 Task: Add a signature Maggie Phillips containing With heartfelt thanks and warm wishes, Maggie Phillips to email address softage.6@softage.net and add a folder Memoranda
Action: Mouse moved to (100, 133)
Screenshot: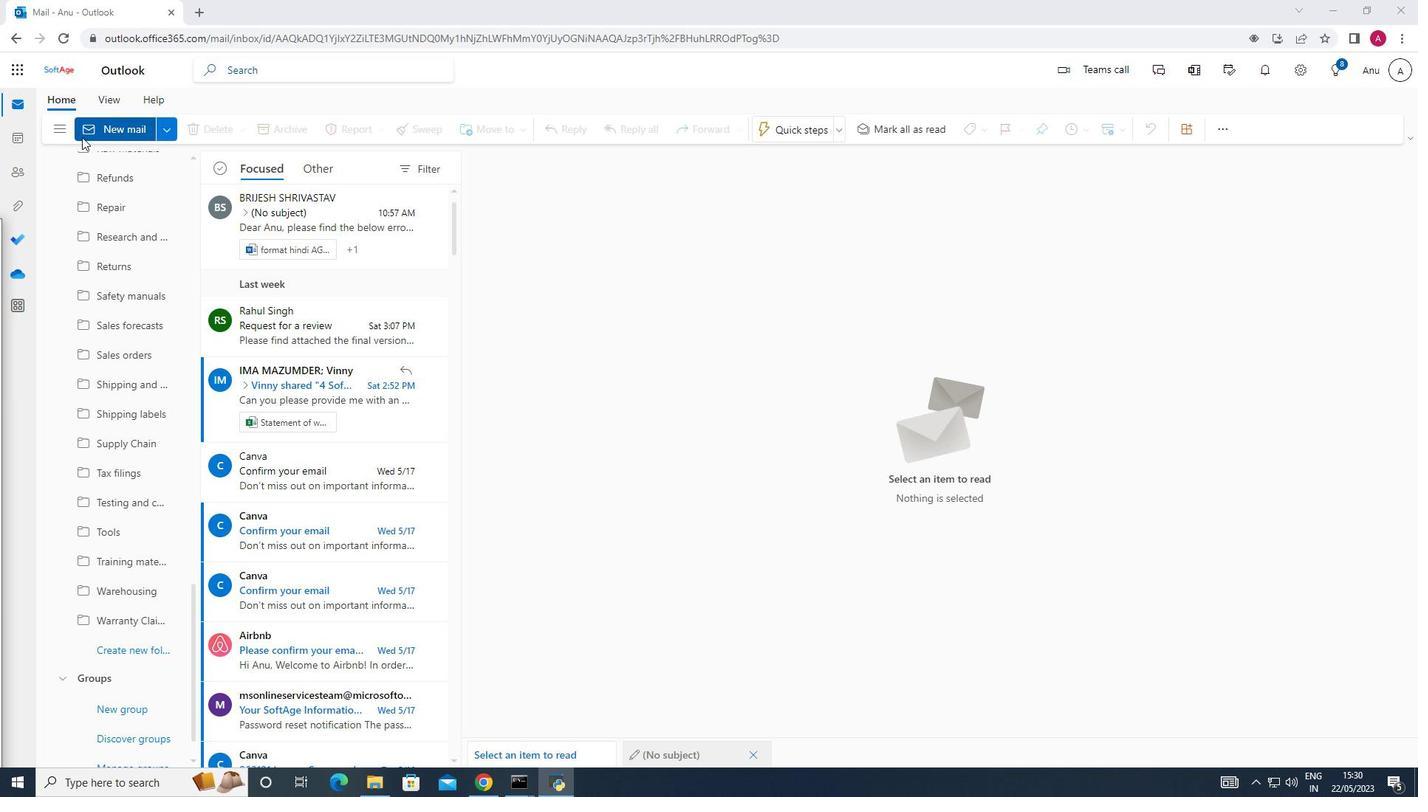 
Action: Mouse pressed left at (100, 133)
Screenshot: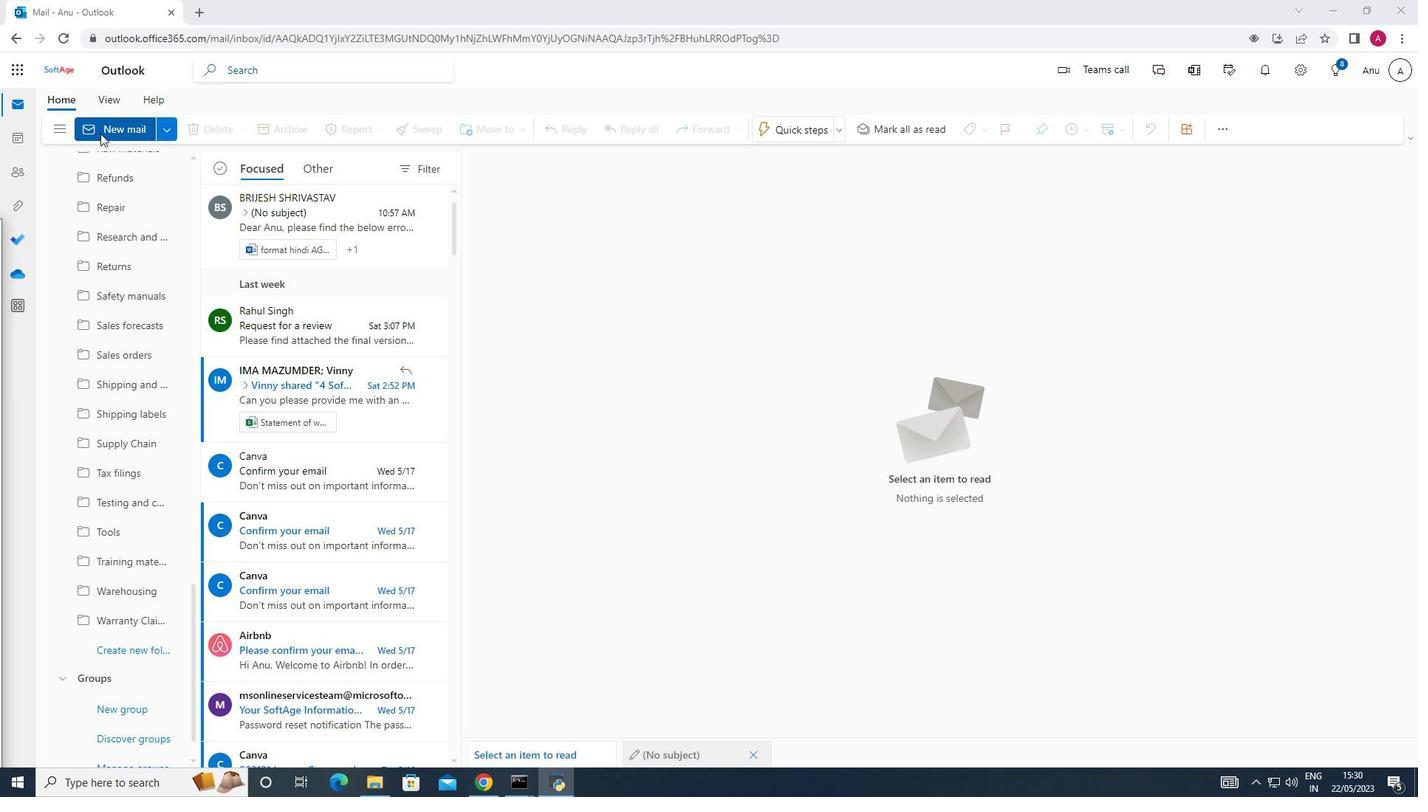 
Action: Mouse moved to (1013, 132)
Screenshot: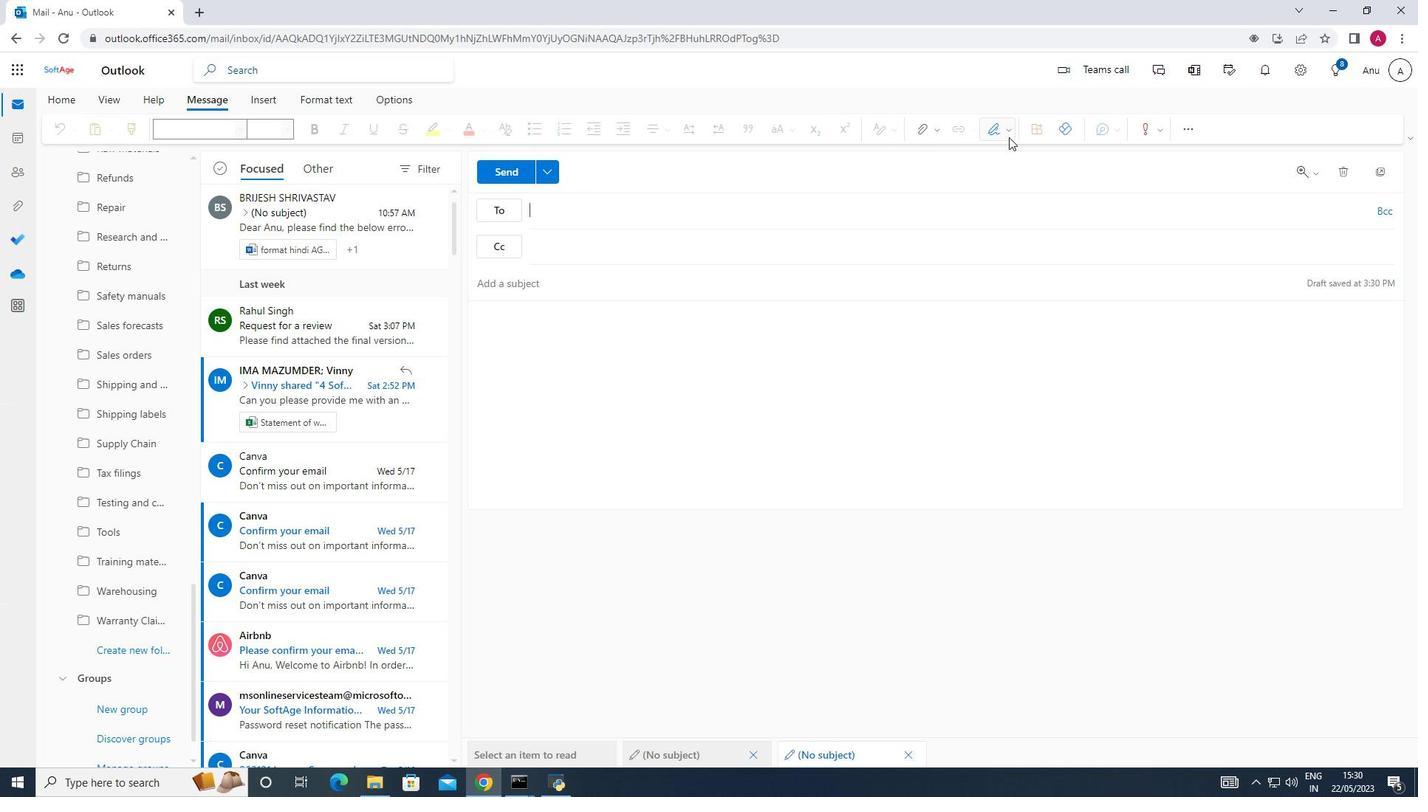 
Action: Mouse pressed left at (1013, 132)
Screenshot: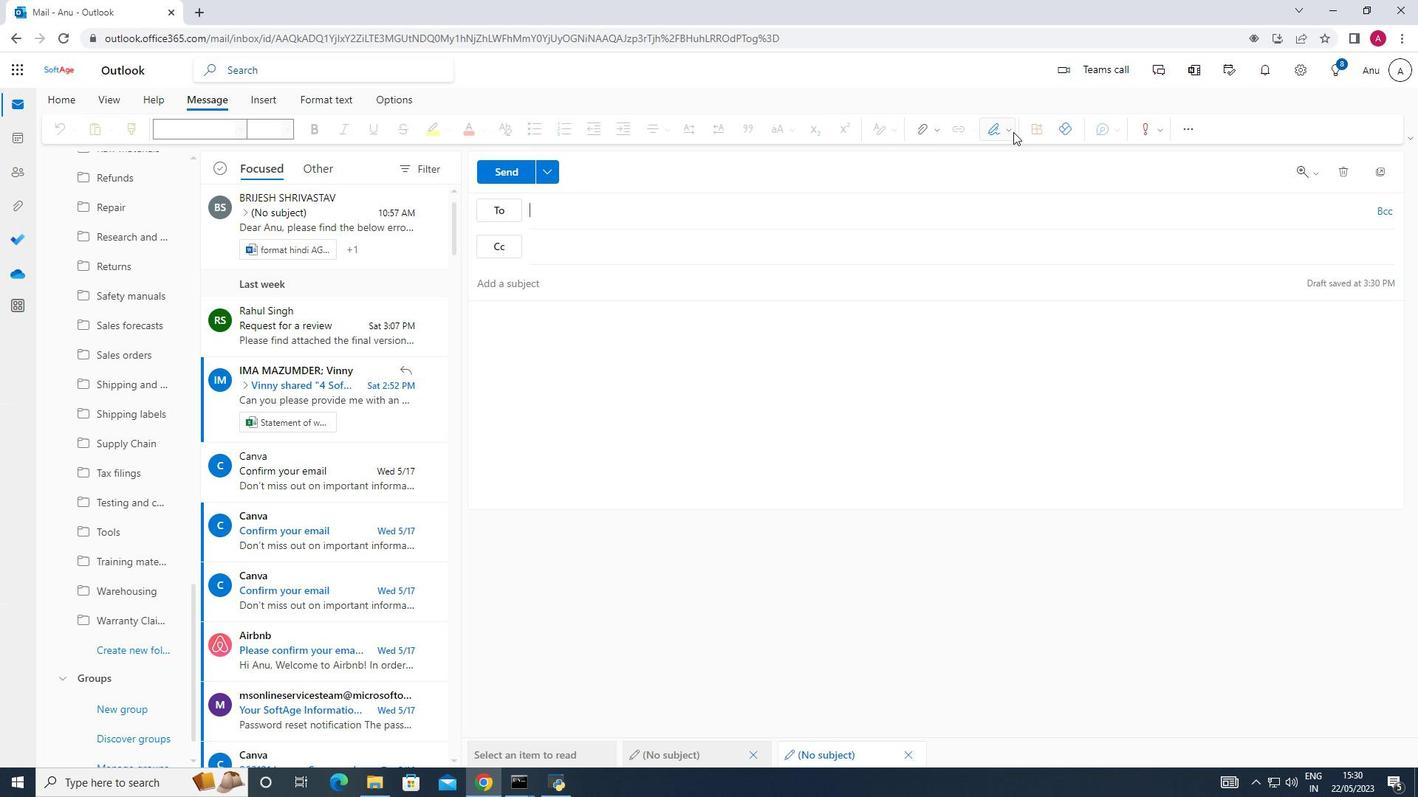
Action: Mouse moved to (994, 187)
Screenshot: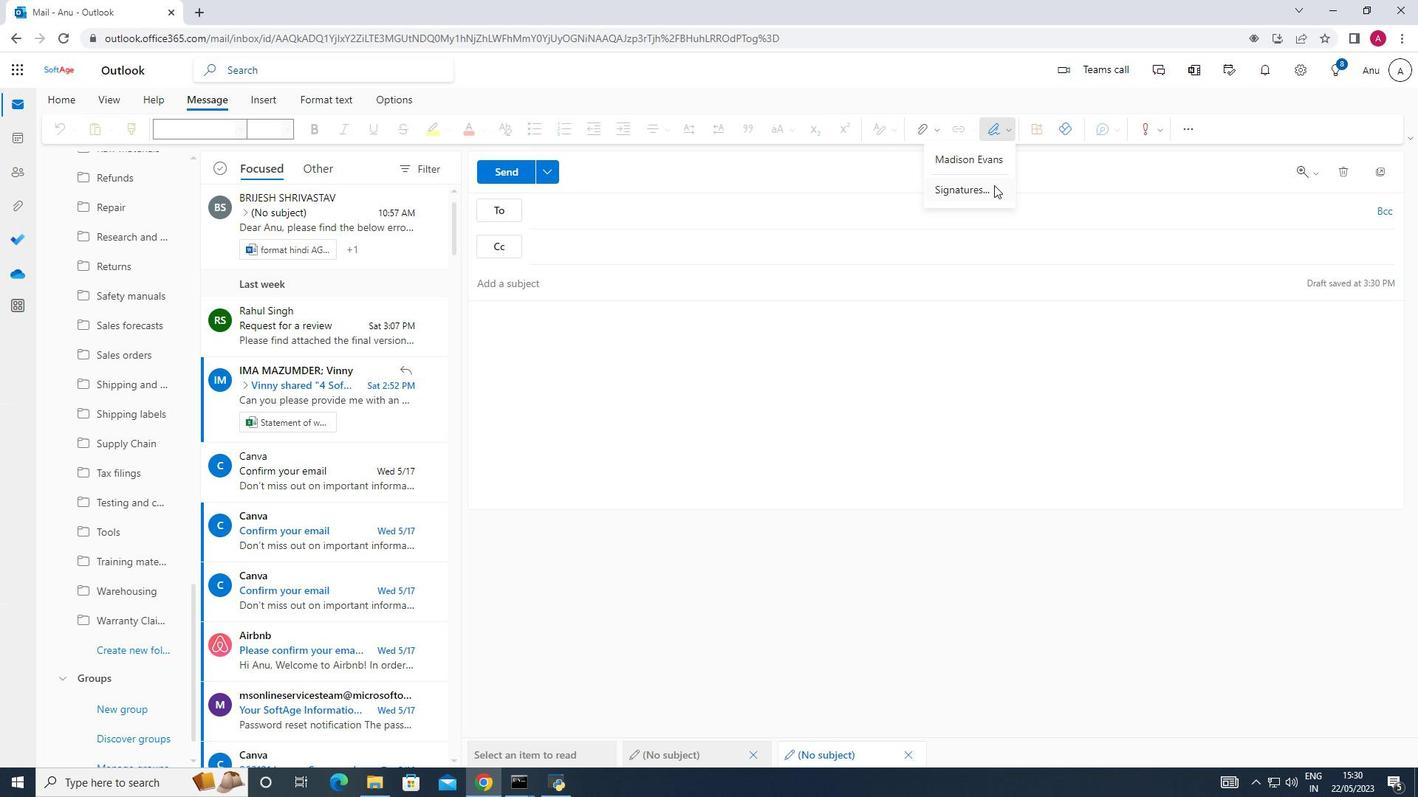 
Action: Mouse pressed left at (994, 187)
Screenshot: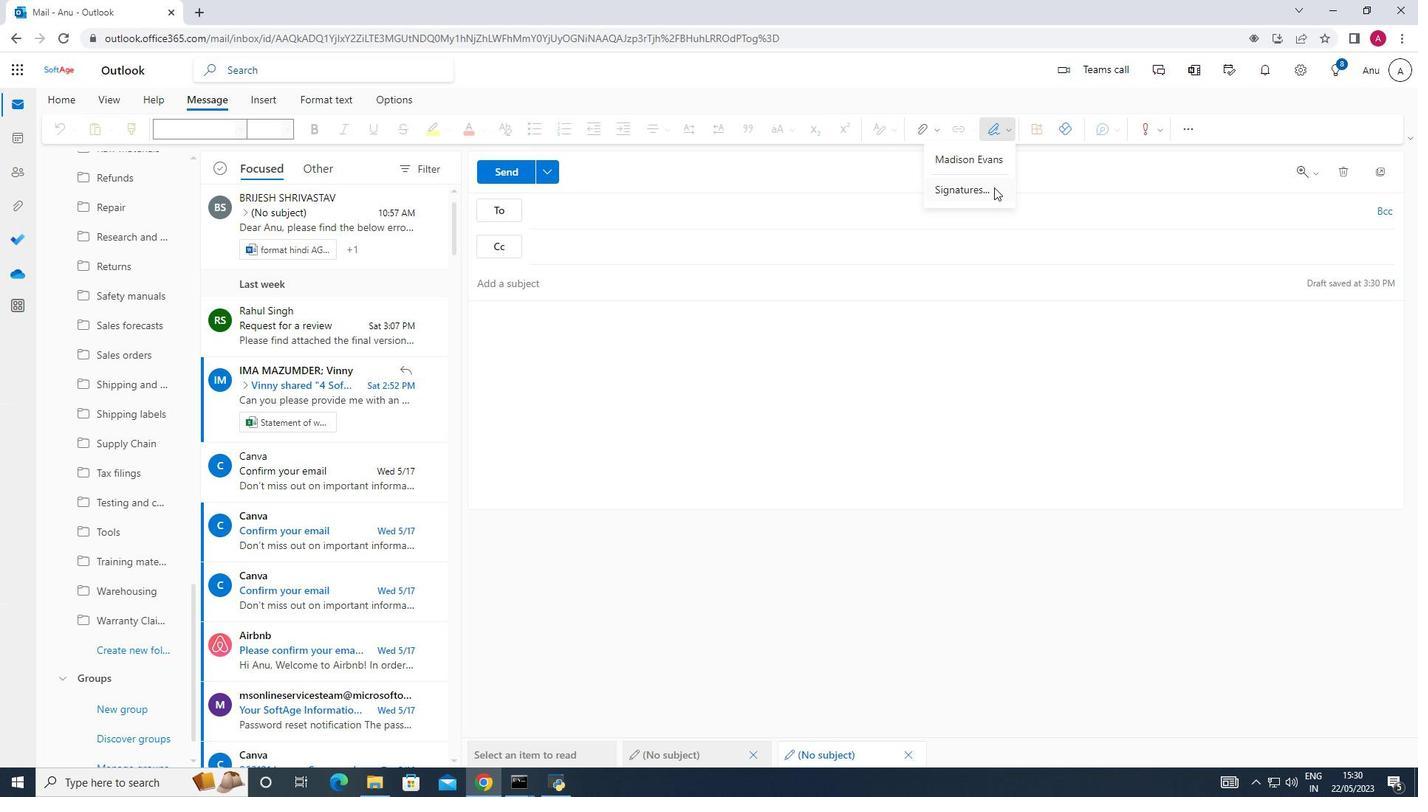 
Action: Mouse moved to (990, 245)
Screenshot: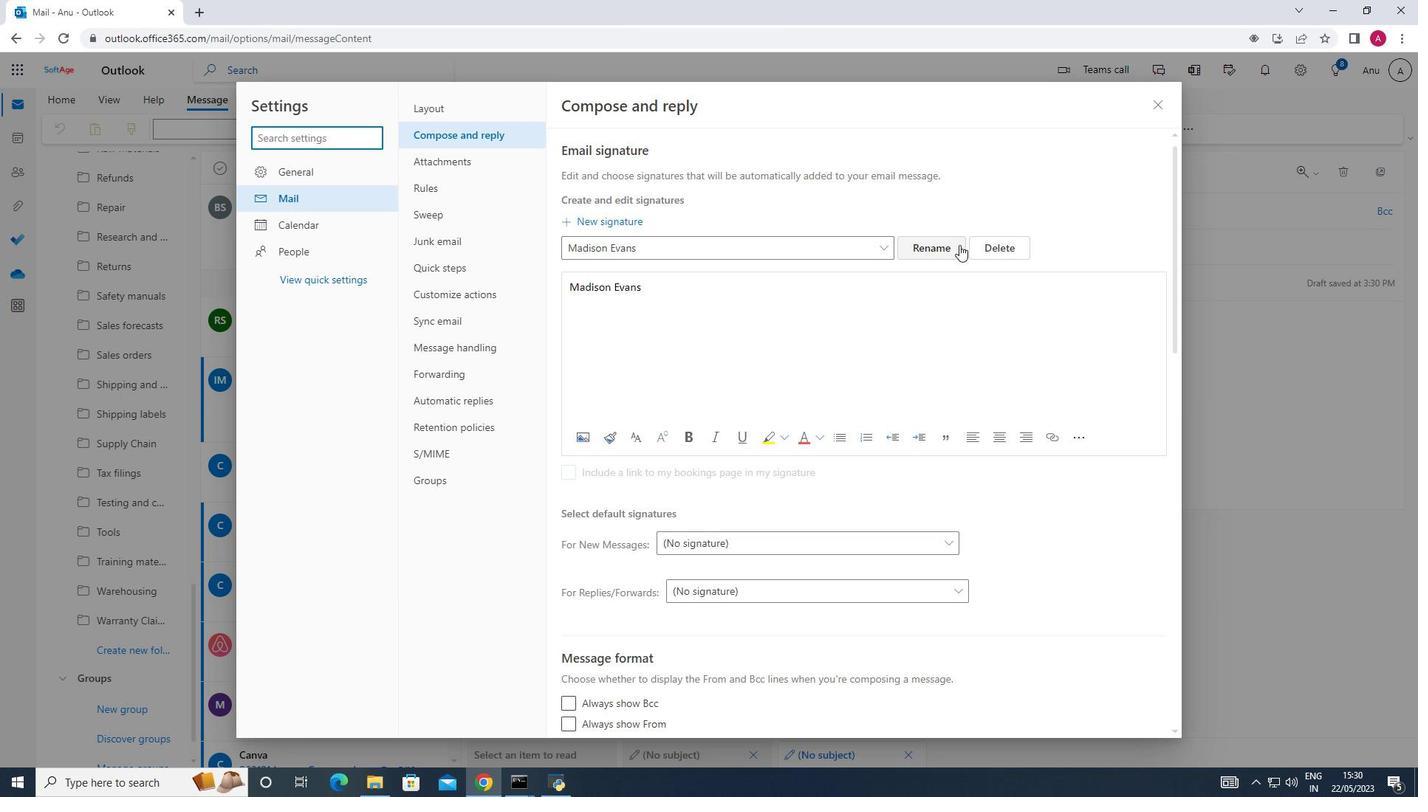 
Action: Mouse pressed left at (990, 245)
Screenshot: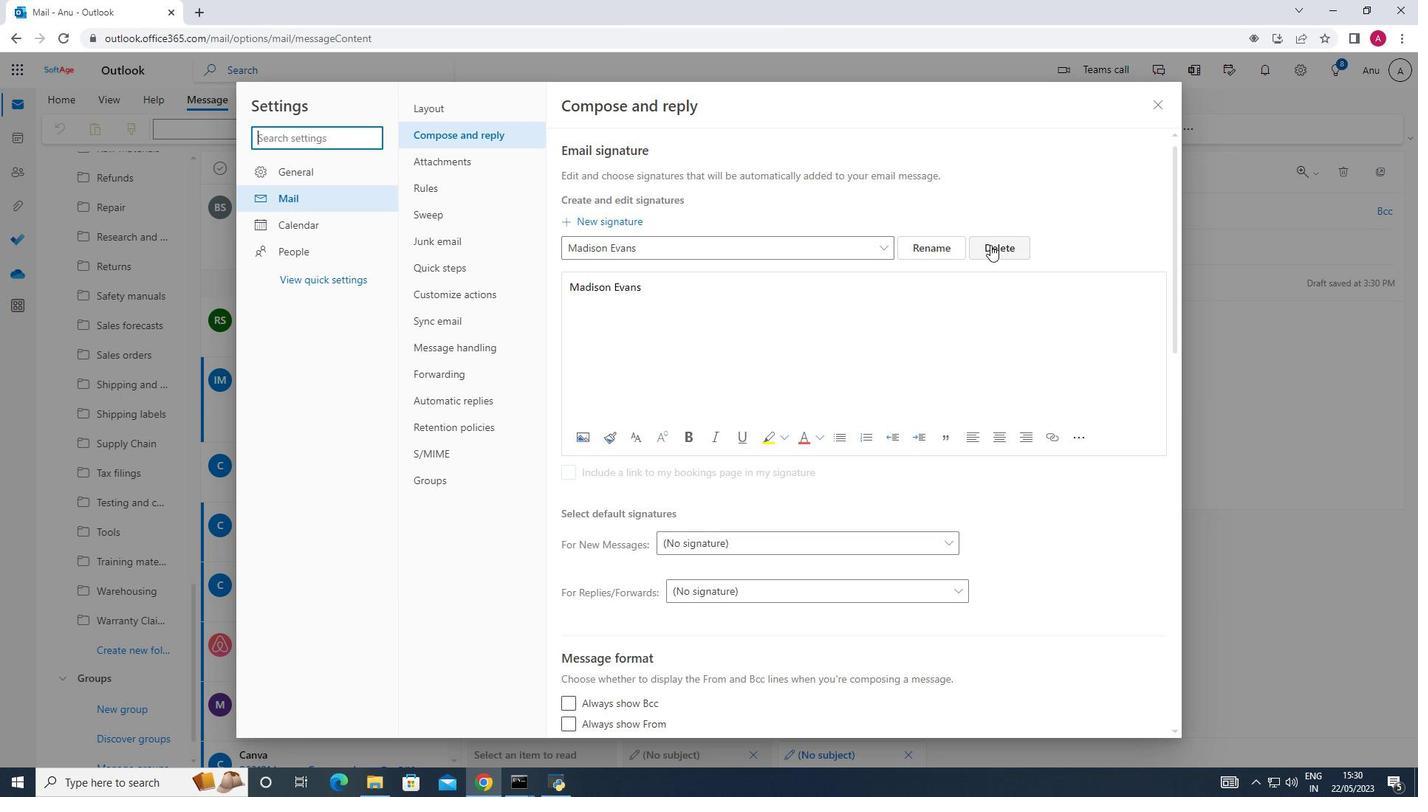 
Action: Mouse moved to (642, 251)
Screenshot: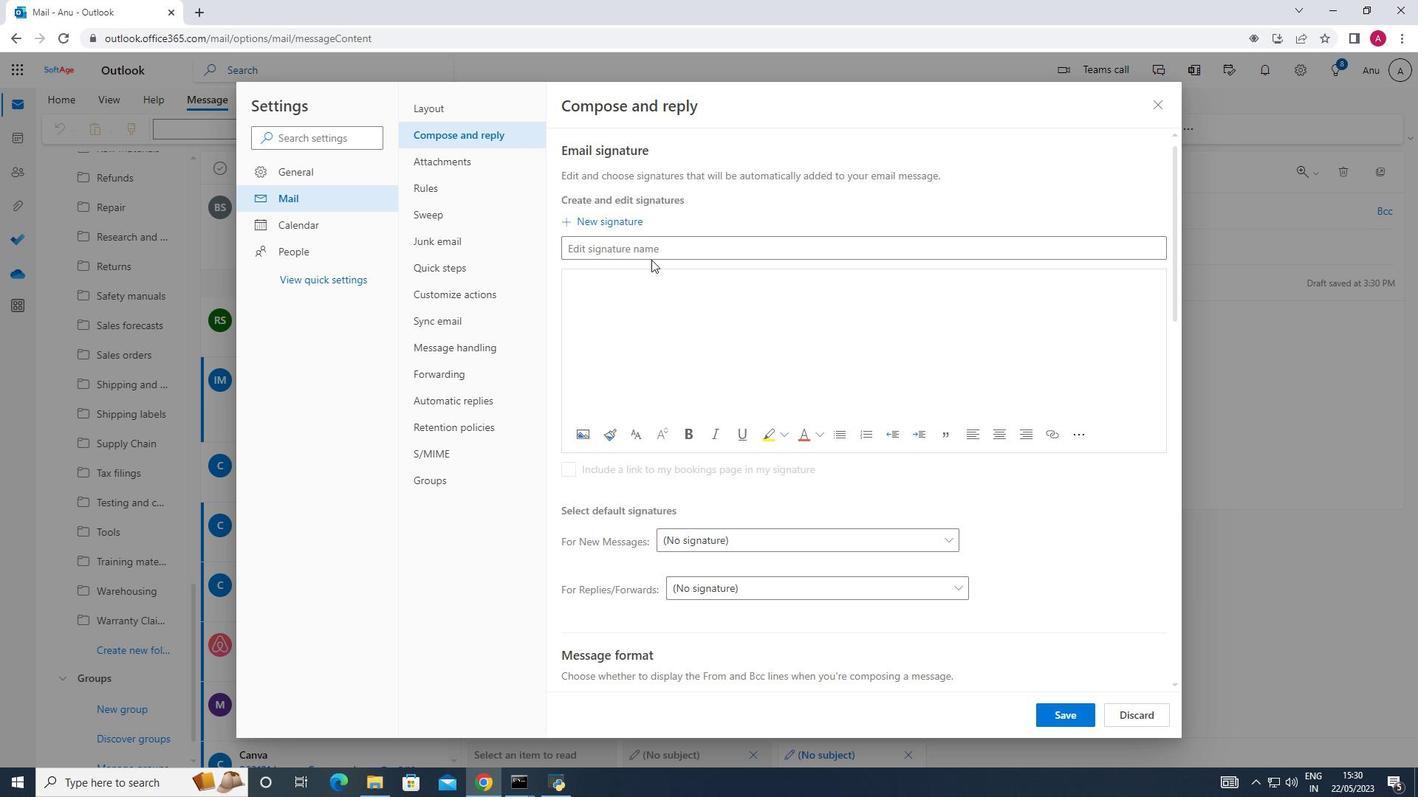 
Action: Mouse pressed left at (642, 251)
Screenshot: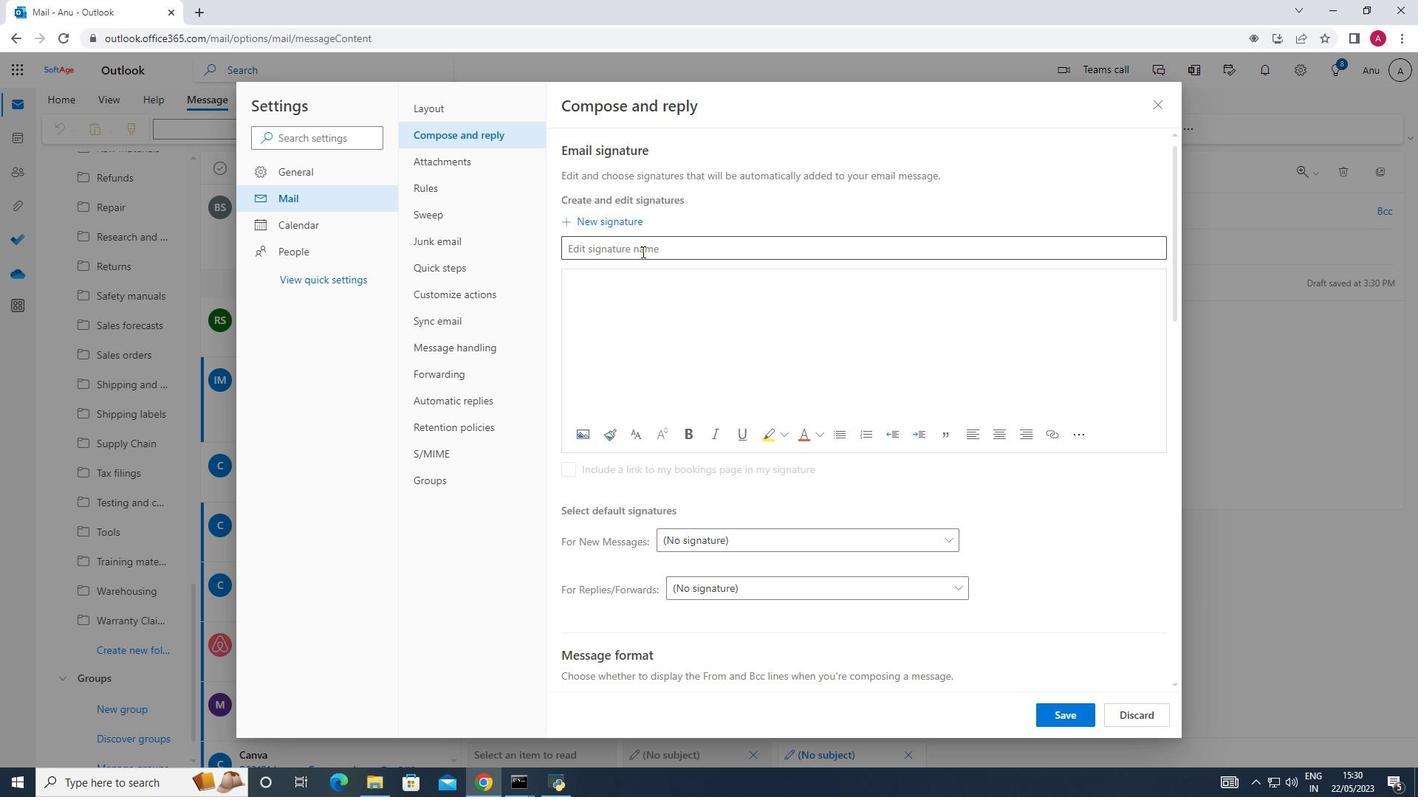 
Action: Key pressed <Key.shift_r><Key.shift_r><Key.shift_r><Key.shift_r><Key.shift_r>Maggie<Key.space><Key.shift_r>Philips
Screenshot: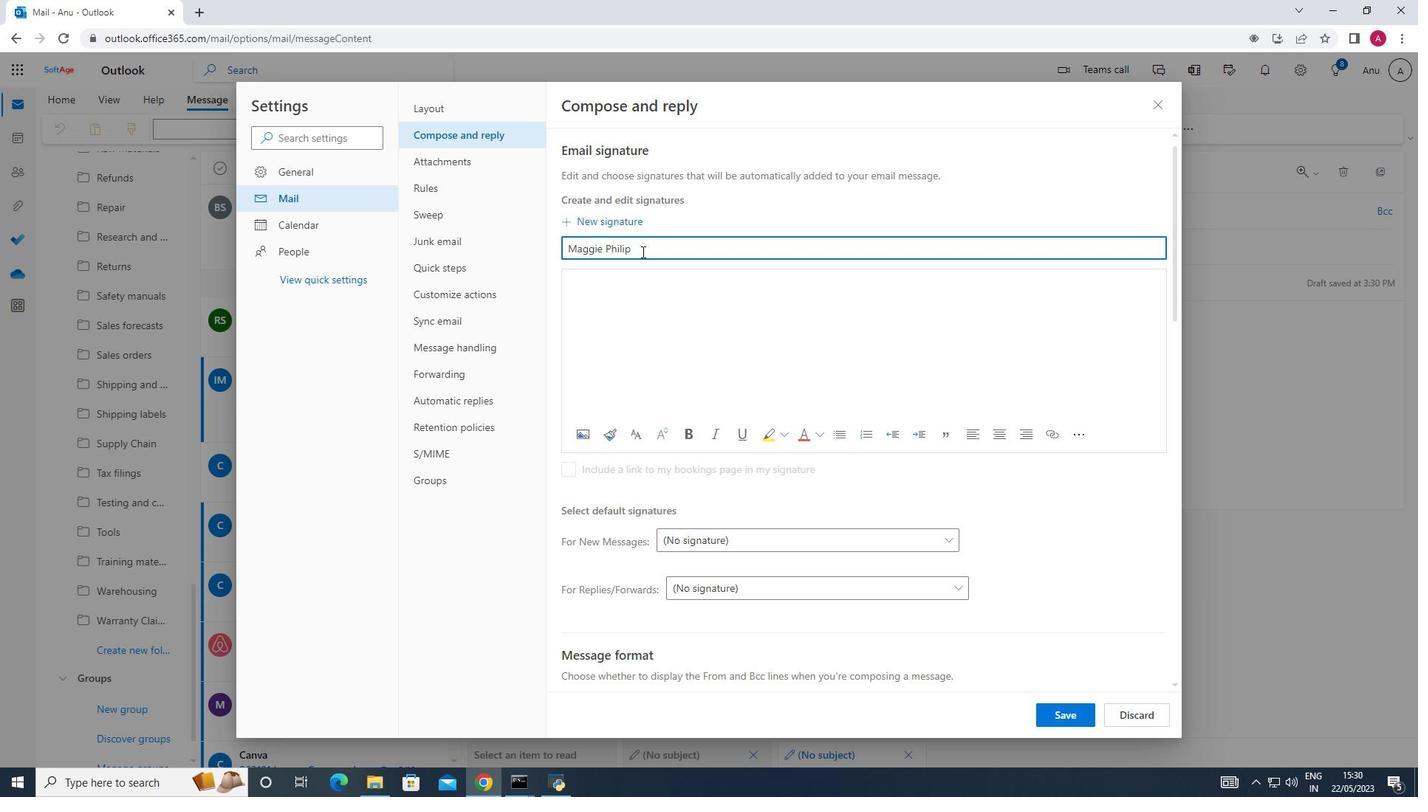 
Action: Mouse moved to (582, 294)
Screenshot: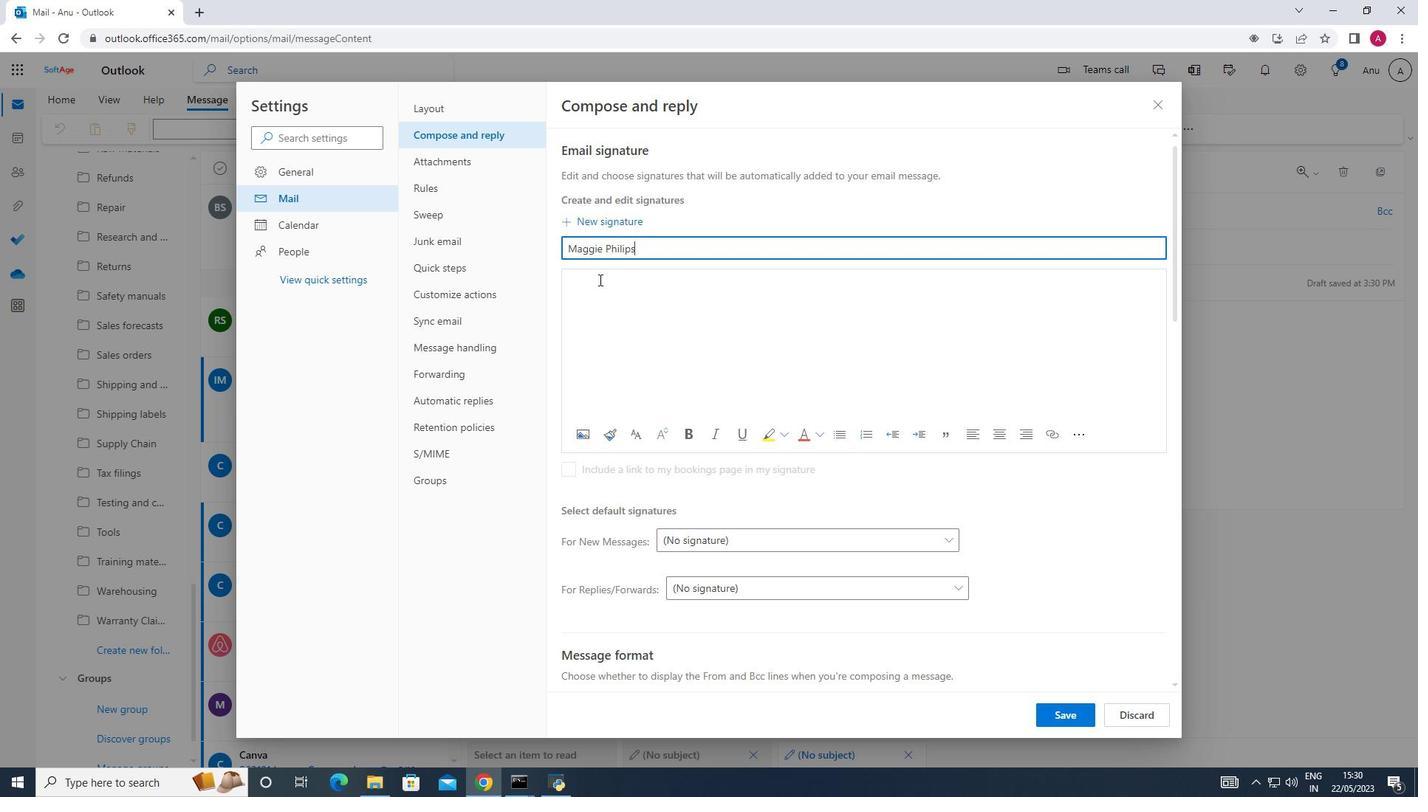 
Action: Mouse pressed left at (582, 294)
Screenshot: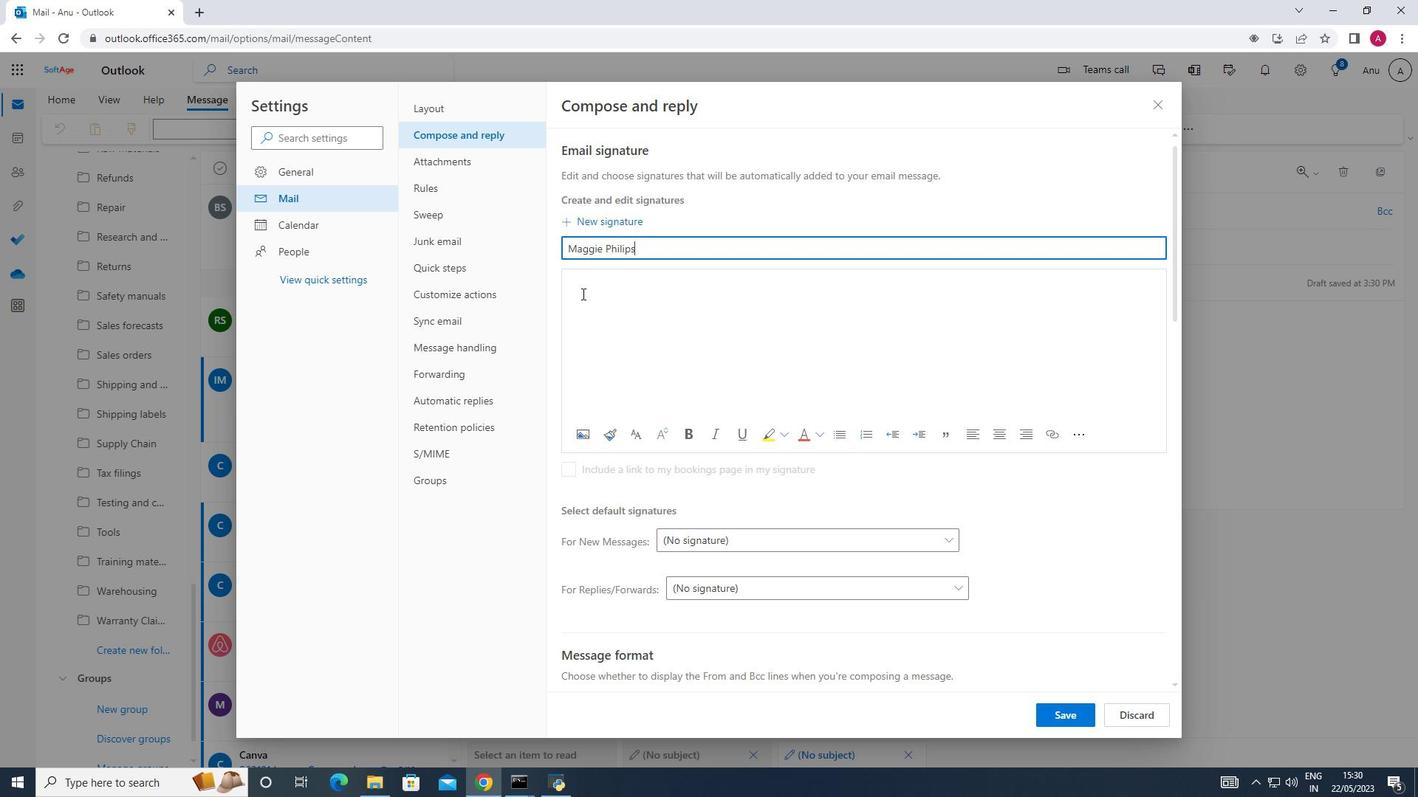 
Action: Key pressed <Key.shift_r>Maggie<Key.space><Key.shift_r>Philips
Screenshot: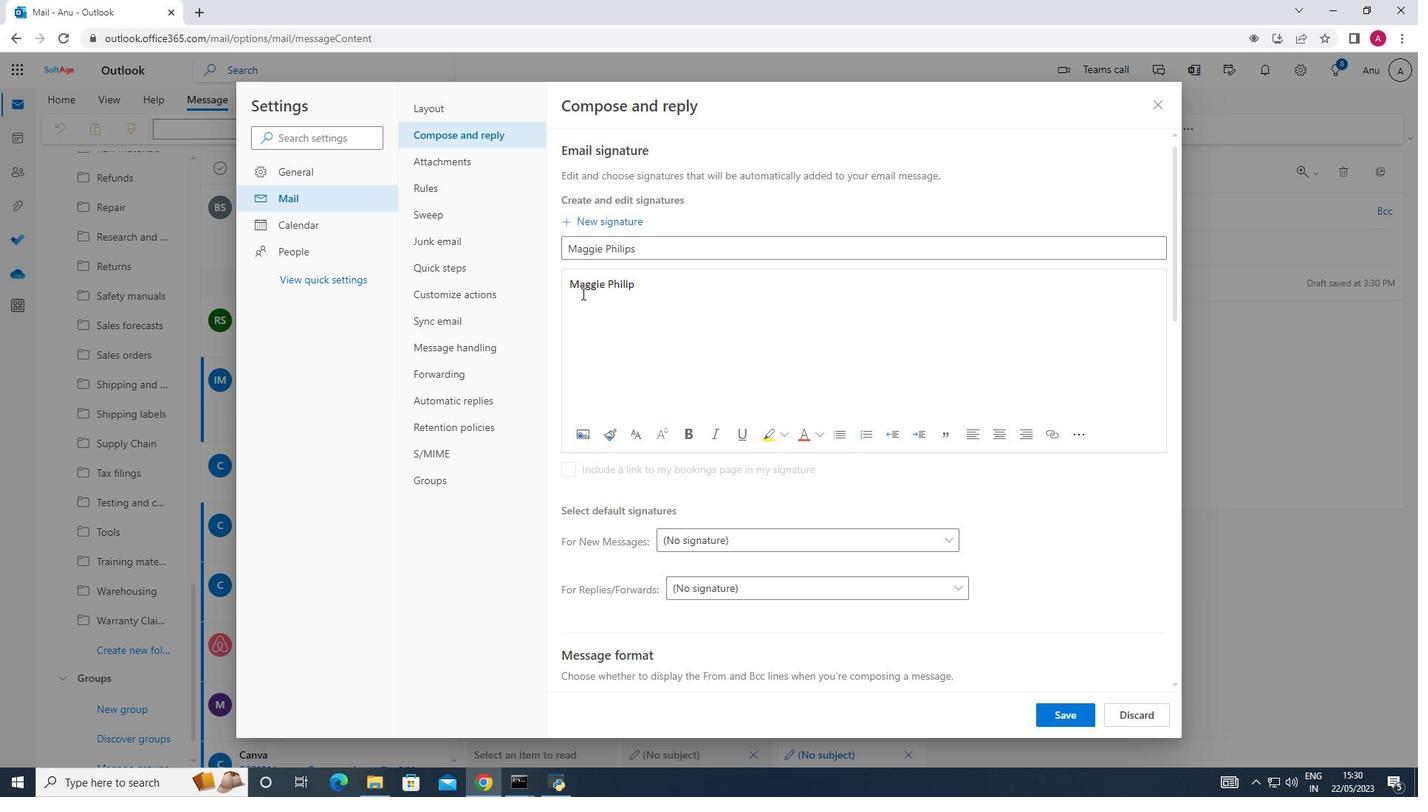 
Action: Mouse moved to (1059, 723)
Screenshot: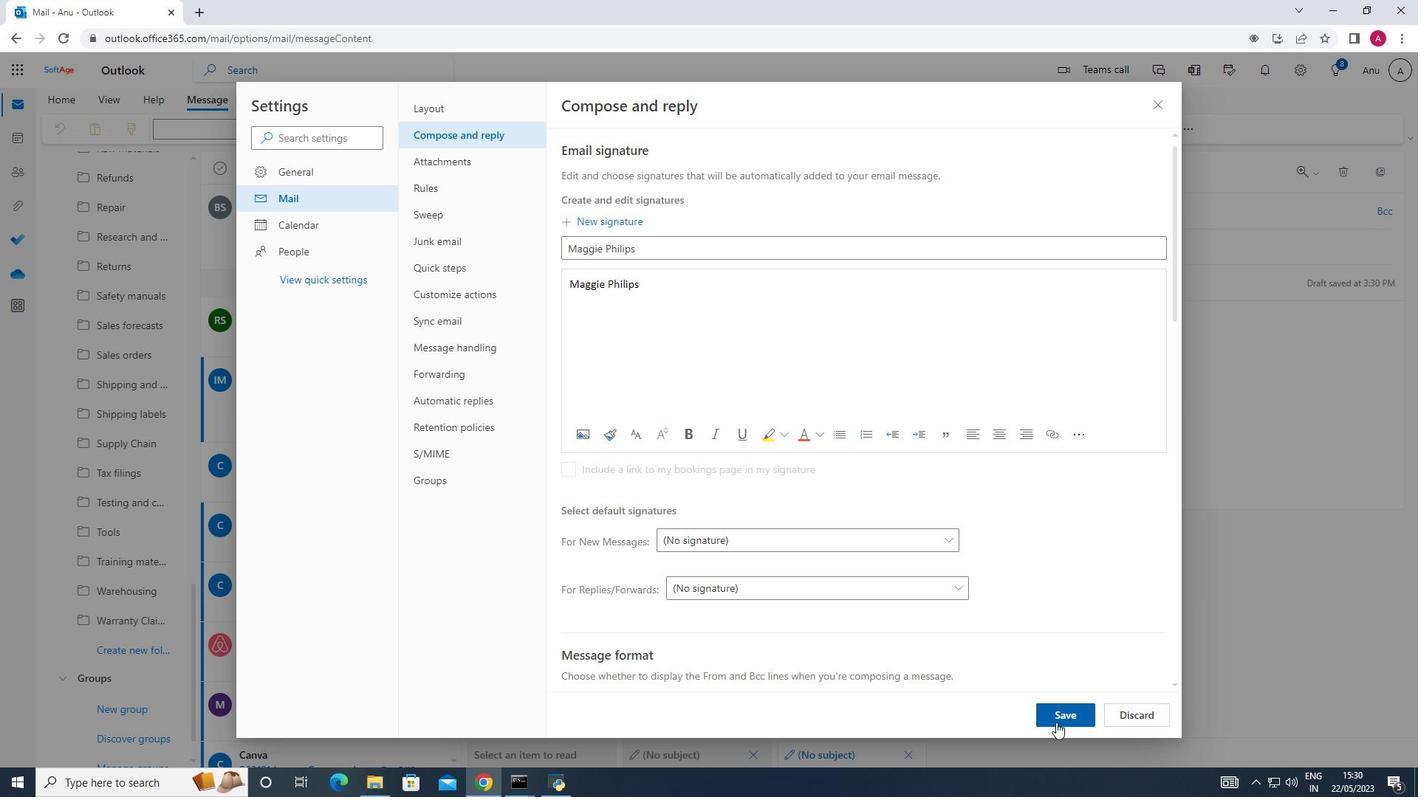 
Action: Mouse pressed left at (1059, 723)
Screenshot: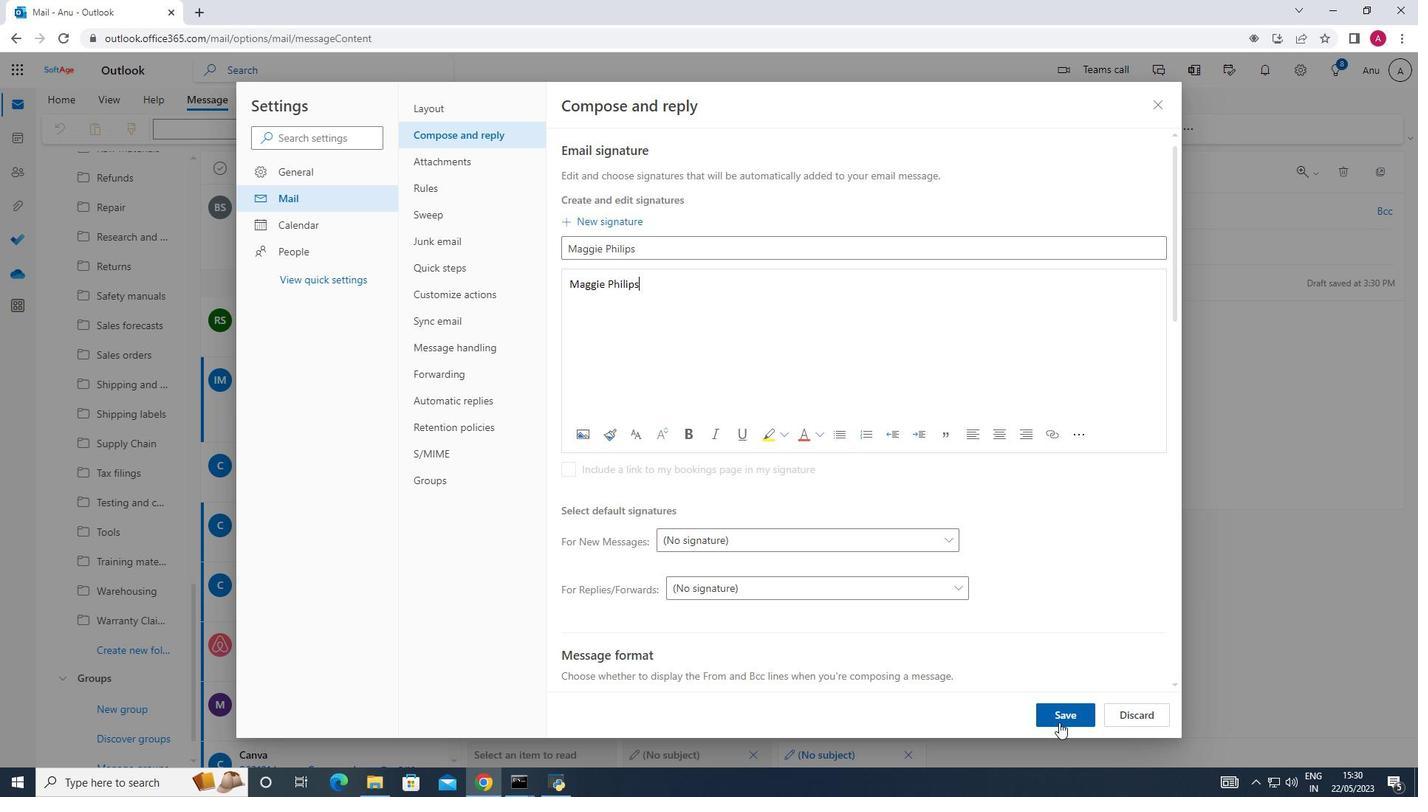 
Action: Mouse moved to (1153, 105)
Screenshot: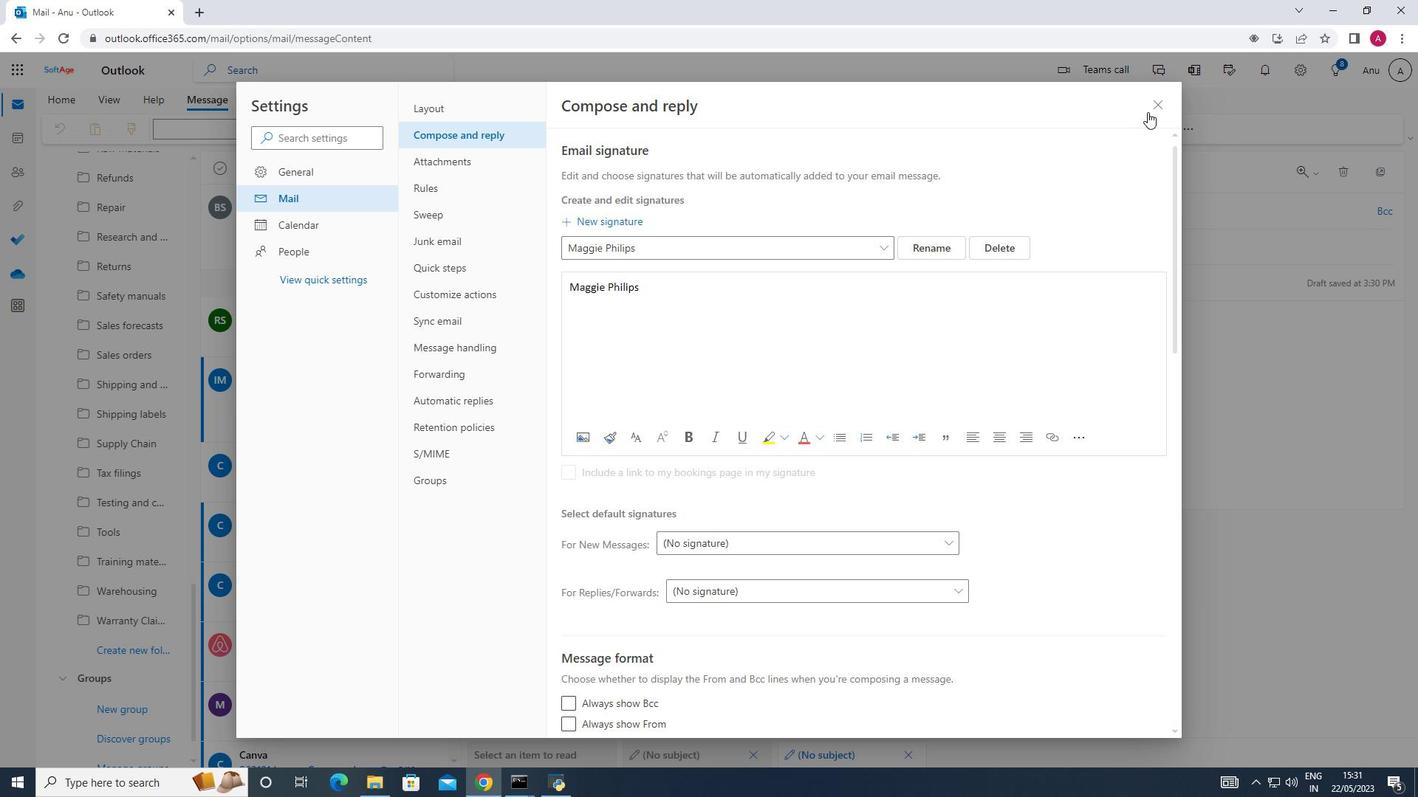 
Action: Mouse pressed left at (1153, 105)
Screenshot: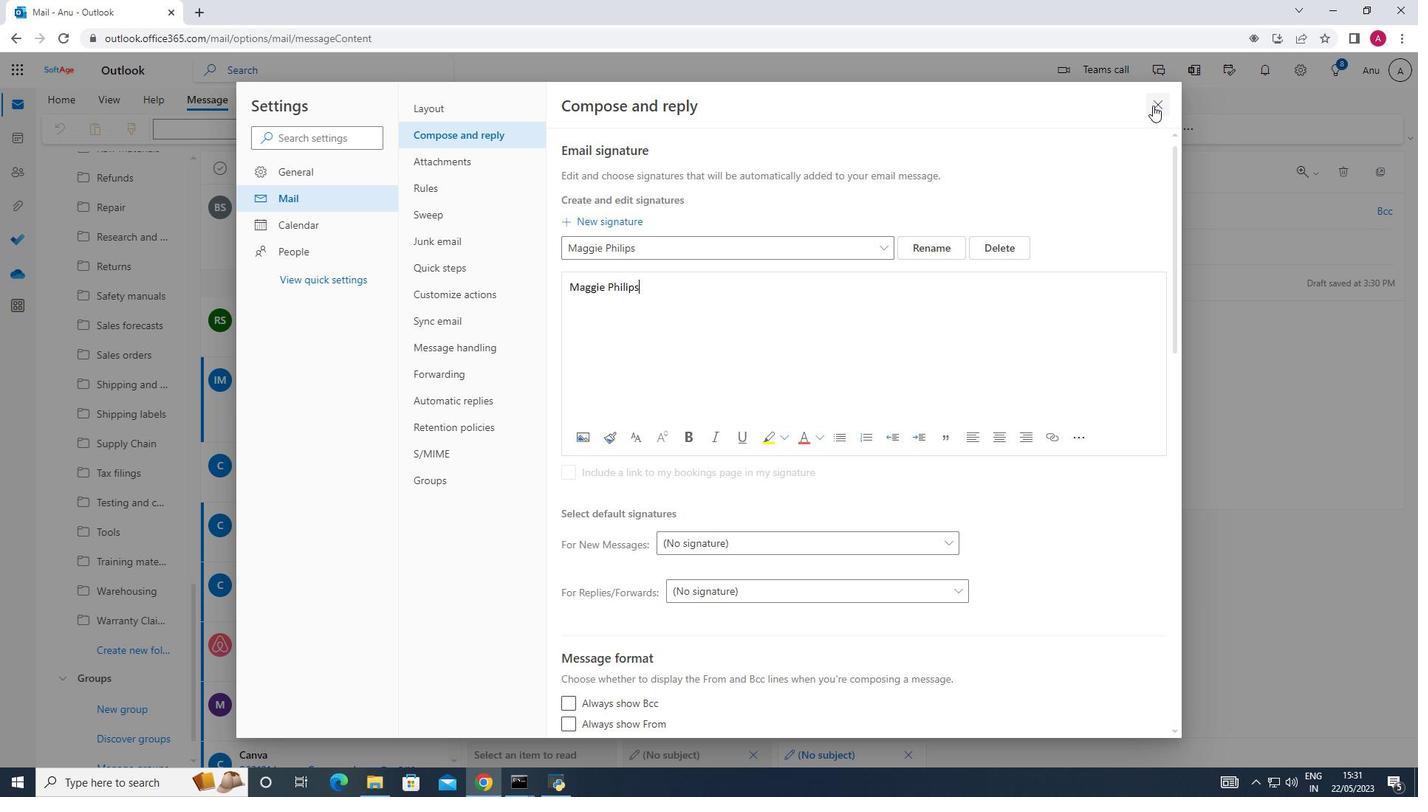
Action: Mouse moved to (998, 130)
Screenshot: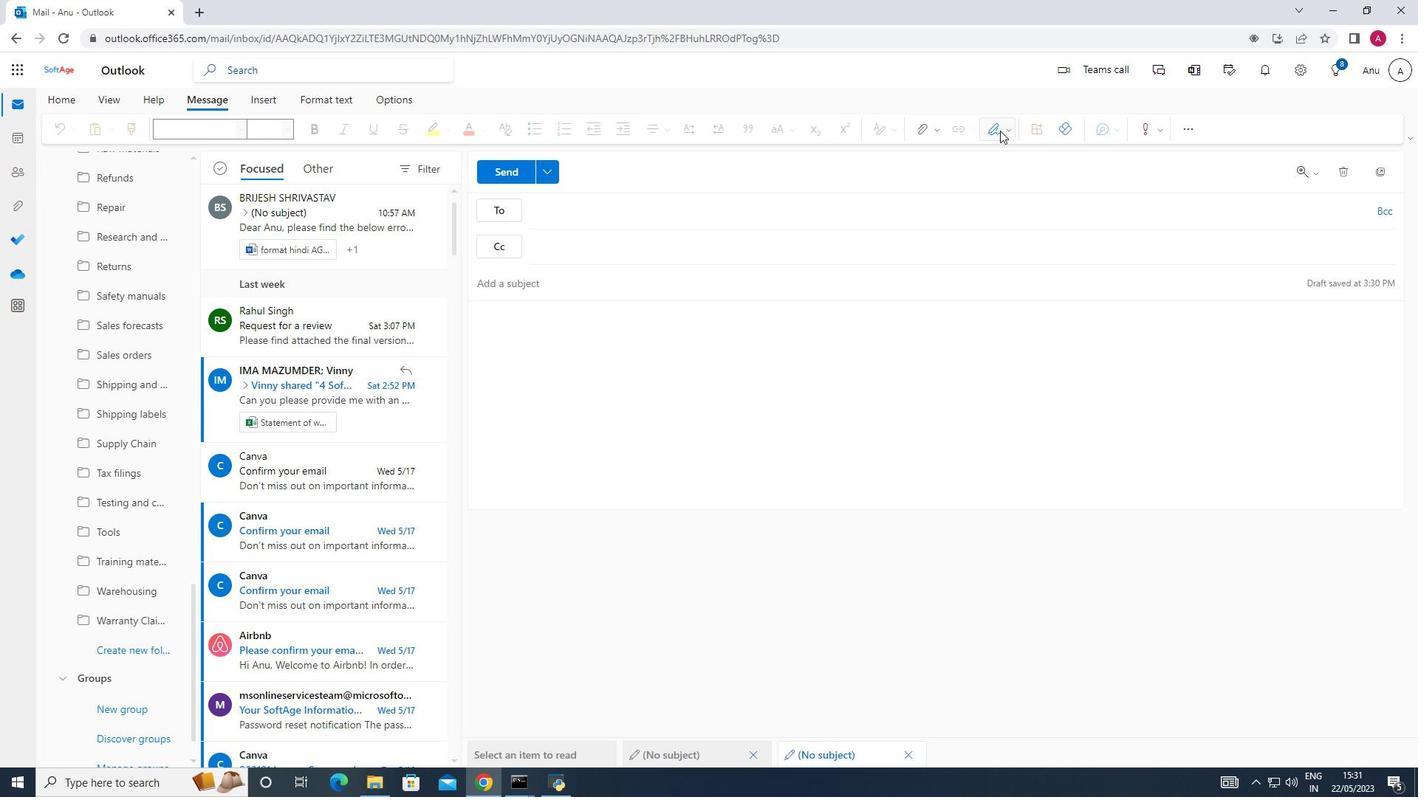 
Action: Mouse pressed left at (998, 130)
Screenshot: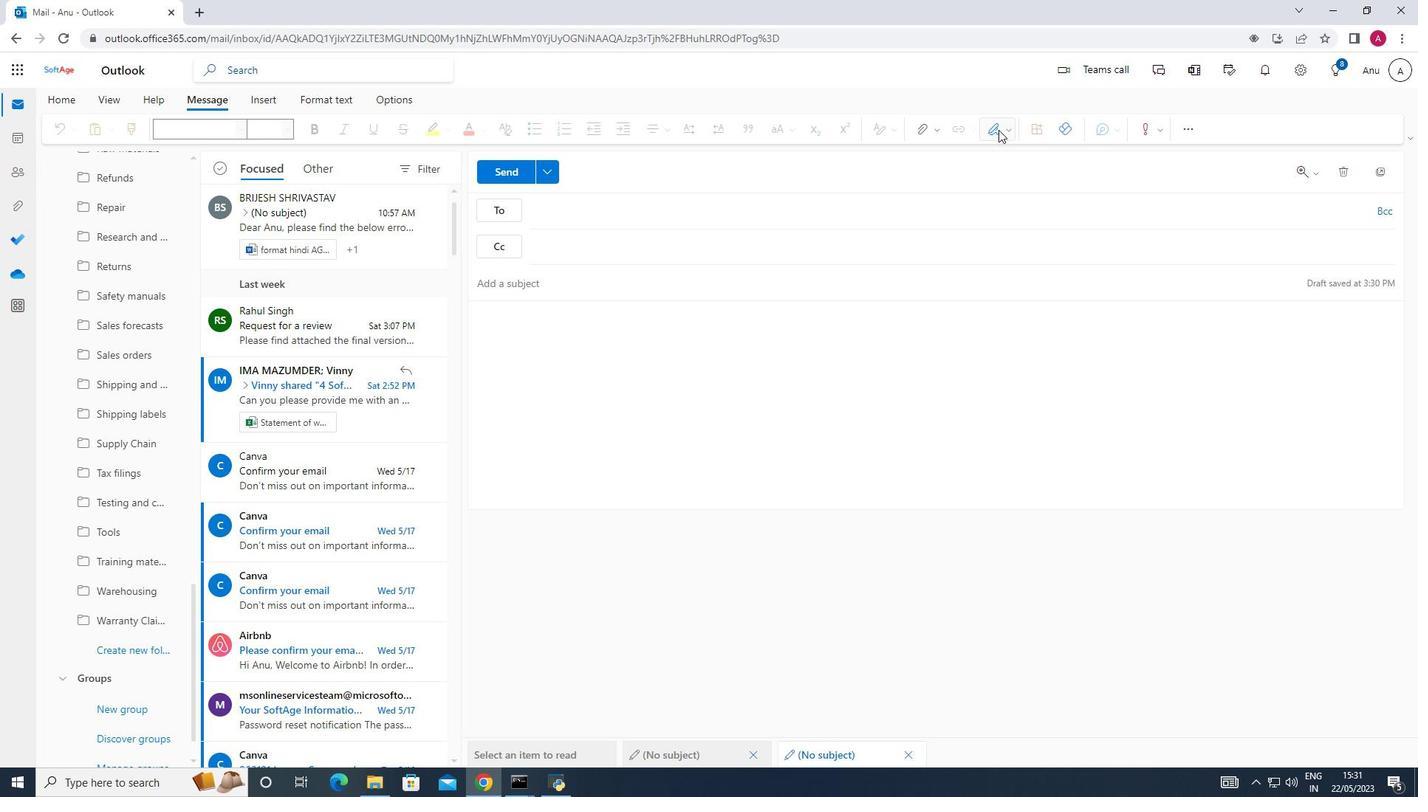 
Action: Mouse moved to (987, 159)
Screenshot: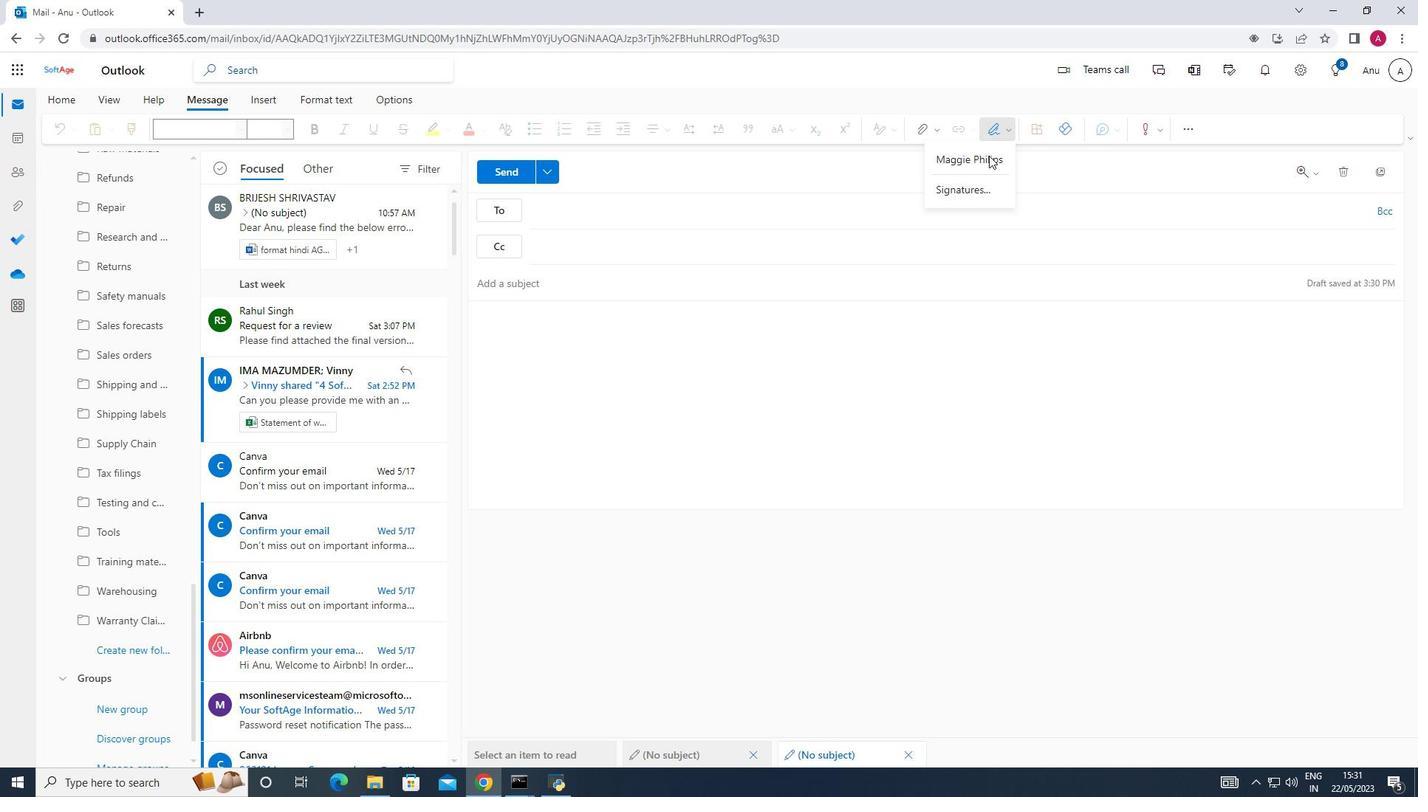 
Action: Mouse pressed left at (987, 159)
Screenshot: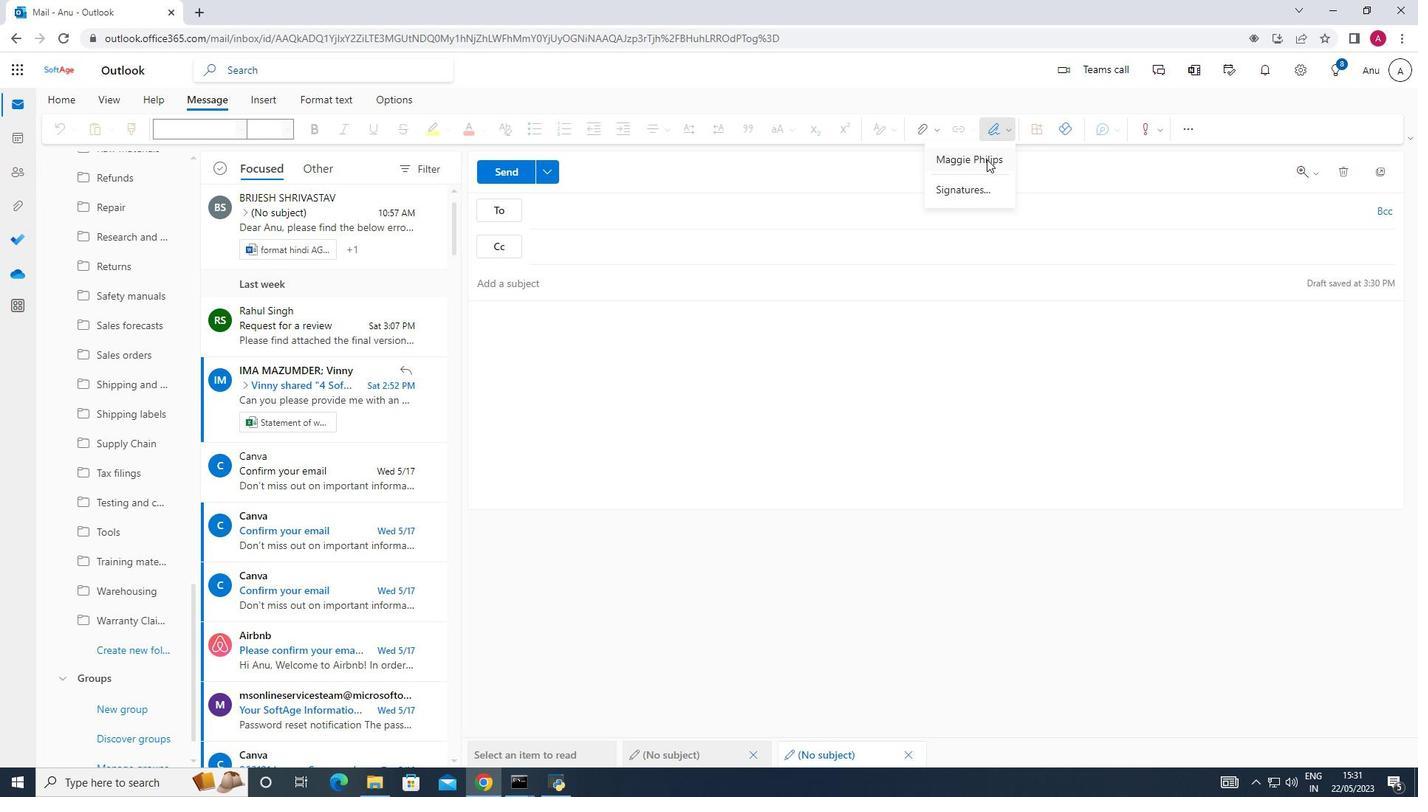 
Action: Mouse moved to (809, 268)
Screenshot: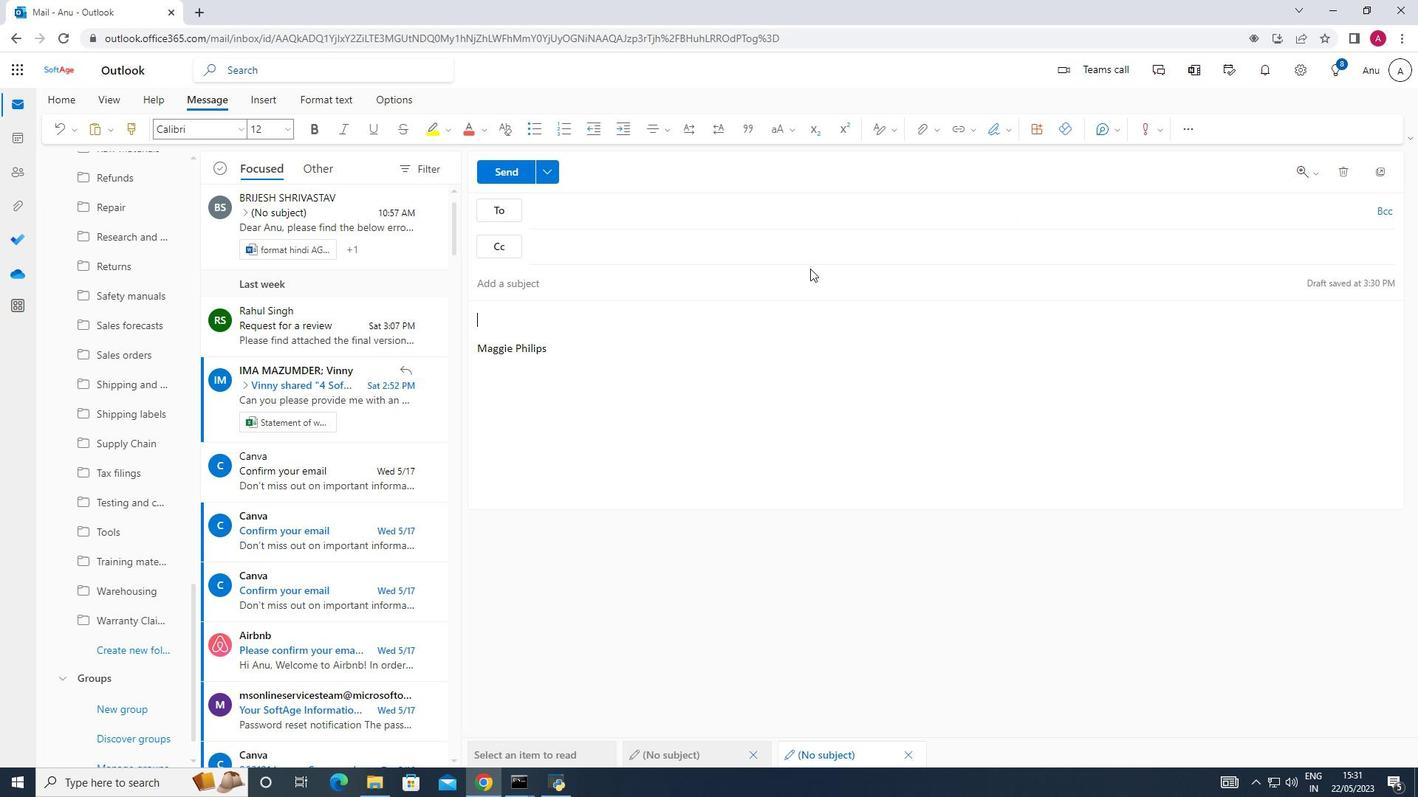 
Action: Key pressed <Key.shift>Heat<Key.backspace>rtfelt<Key.space>thanks<Key.space>and<Key.space>warm<Key.space>wishes.
Screenshot: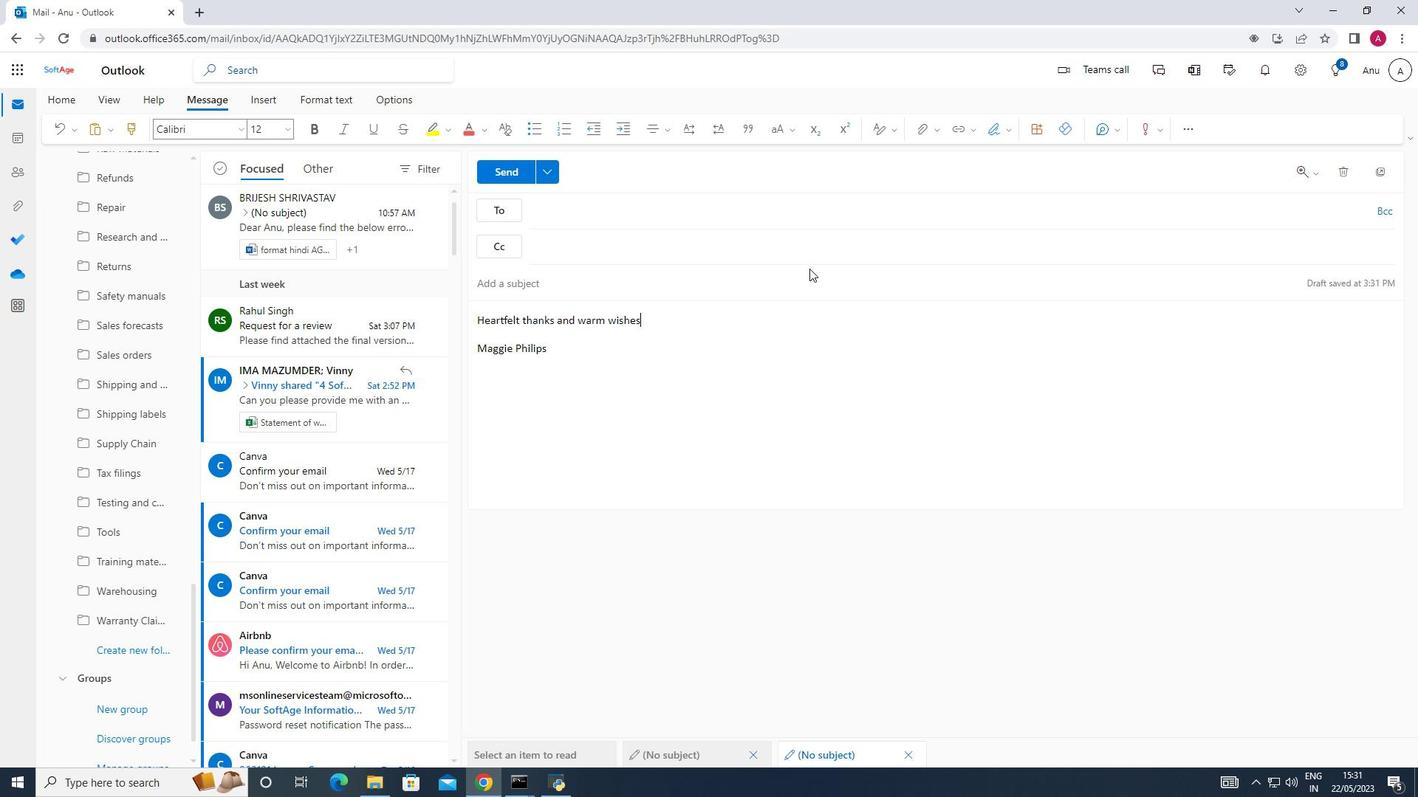 
Action: Mouse moved to (535, 208)
Screenshot: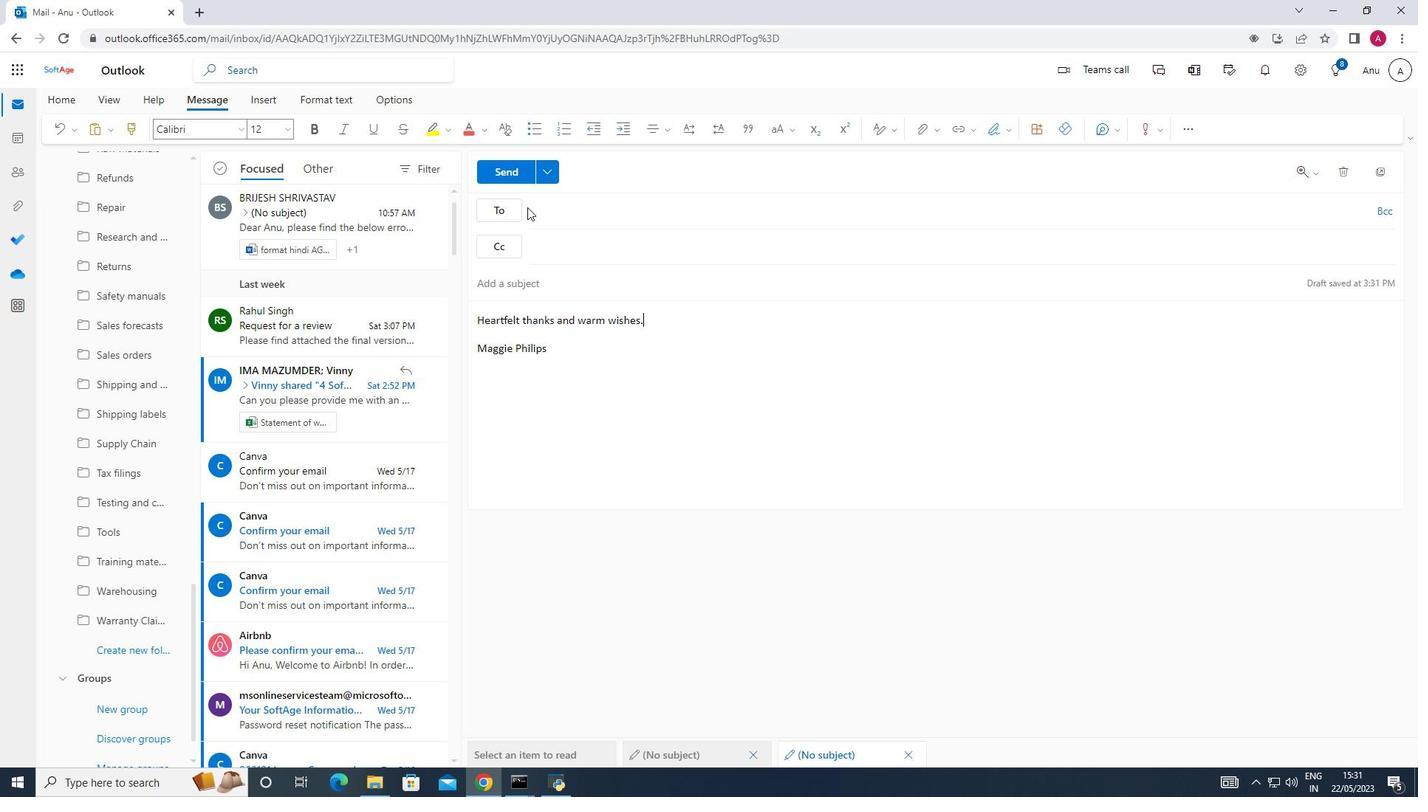 
Action: Mouse pressed left at (535, 208)
Screenshot: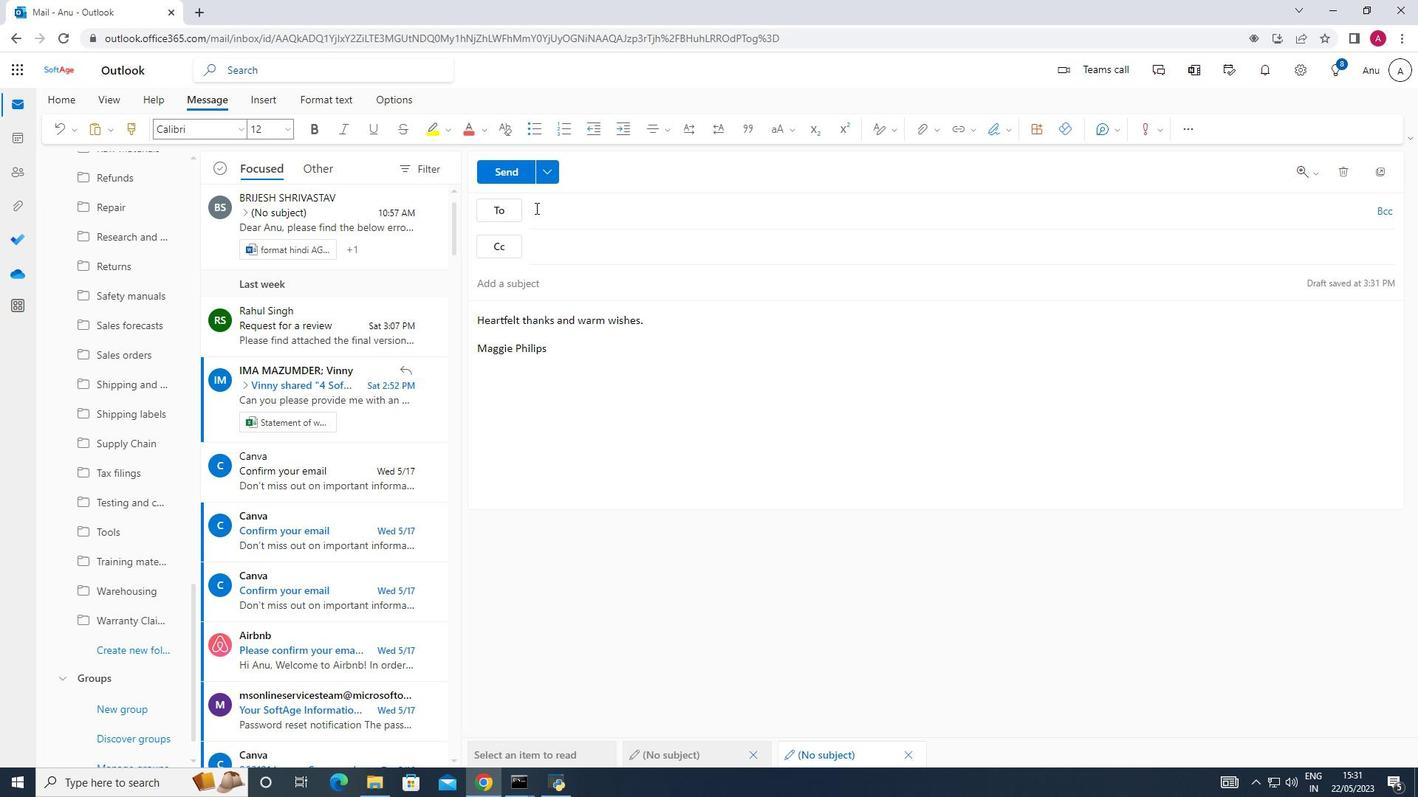 
Action: Key pressed softage.6<Key.shift>@softage.net
Screenshot: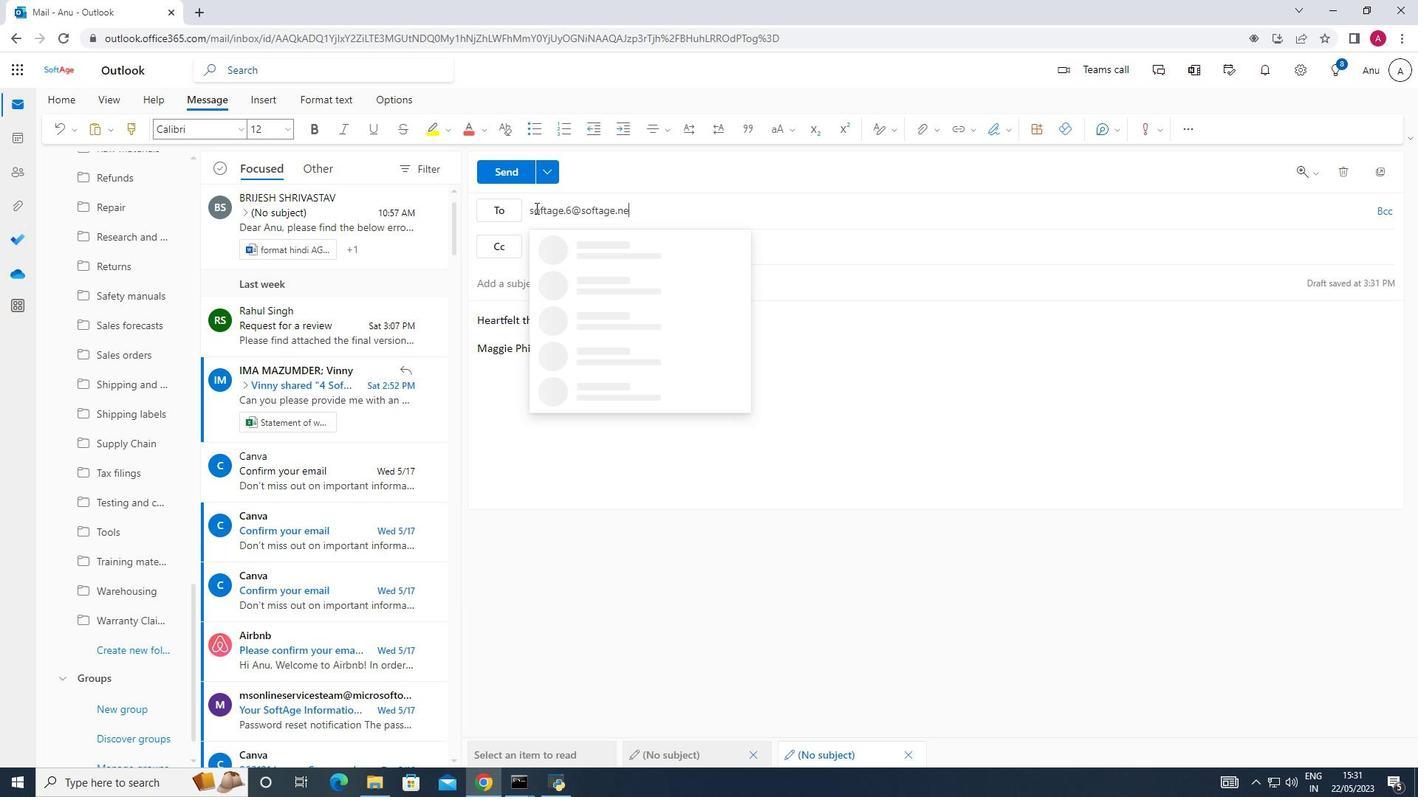 
Action: Mouse moved to (619, 240)
Screenshot: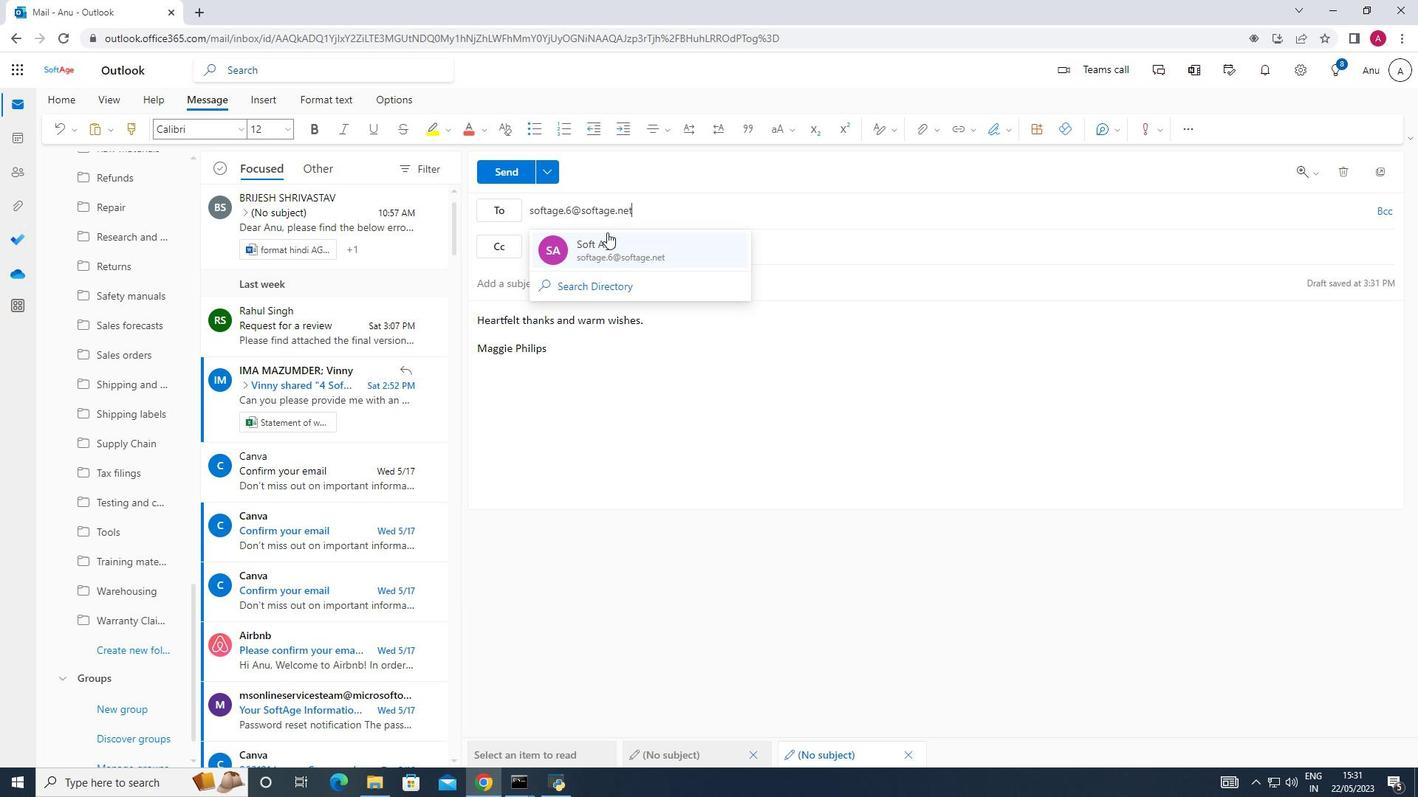 
Action: Mouse pressed left at (619, 240)
Screenshot: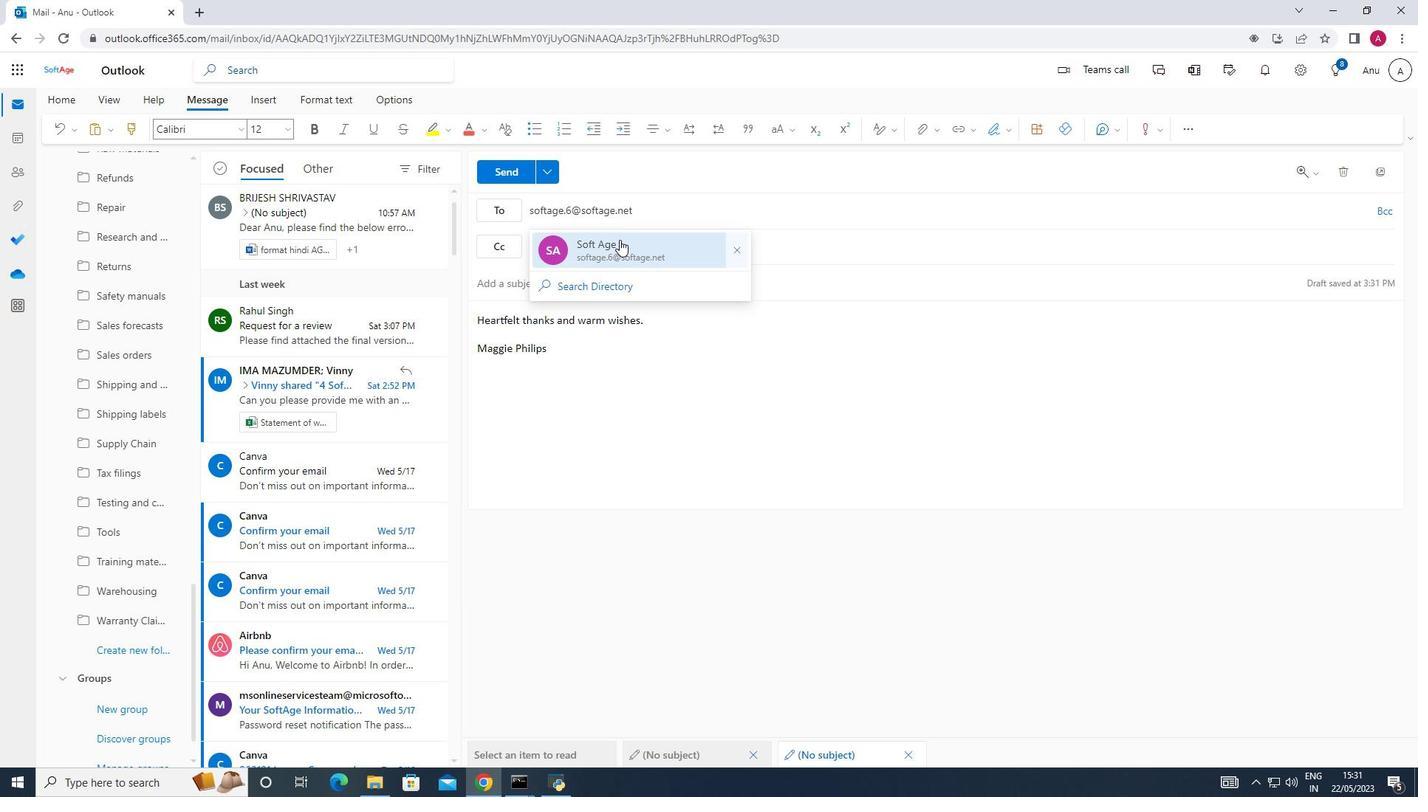 
Action: Mouse moved to (97, 479)
Screenshot: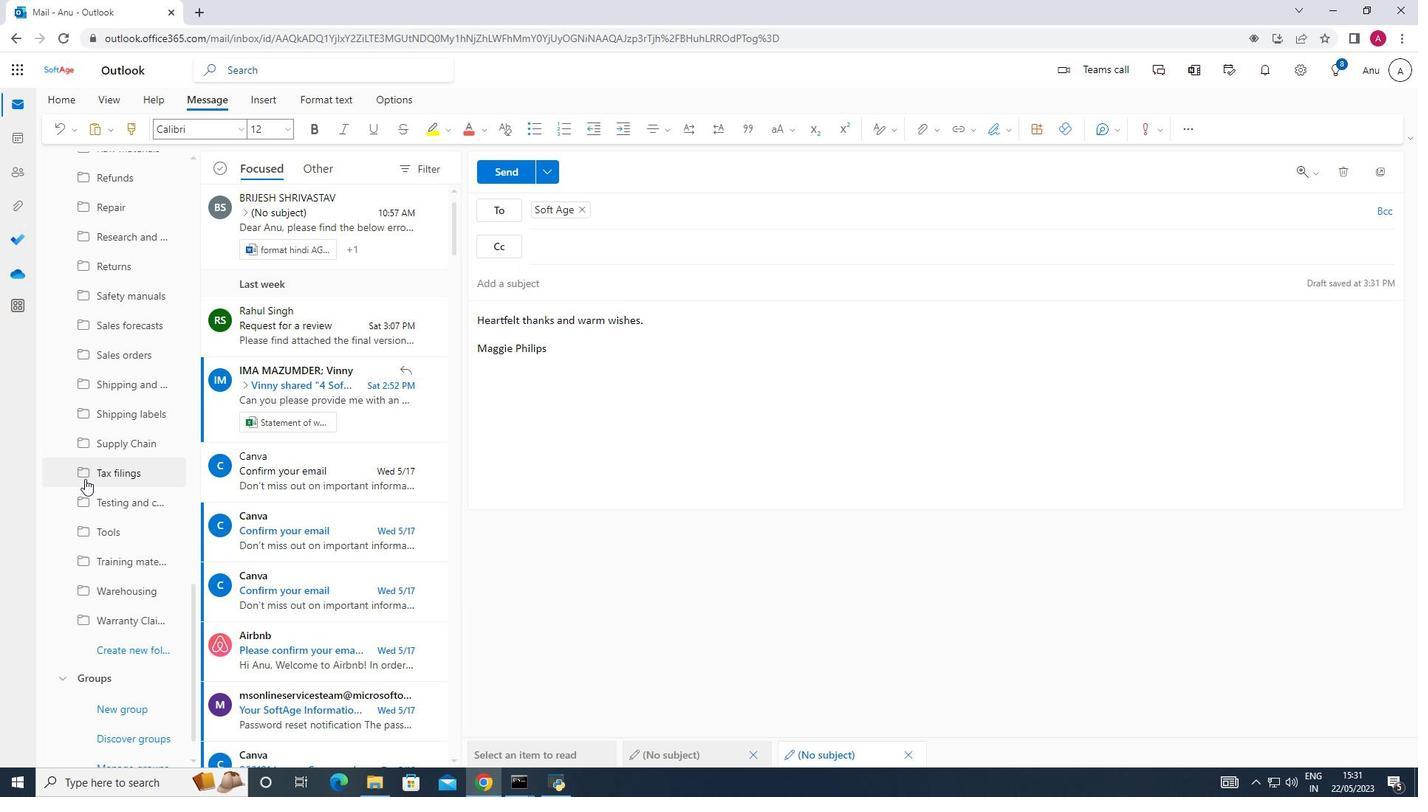 
Action: Mouse scrolled (97, 478) with delta (0, 0)
Screenshot: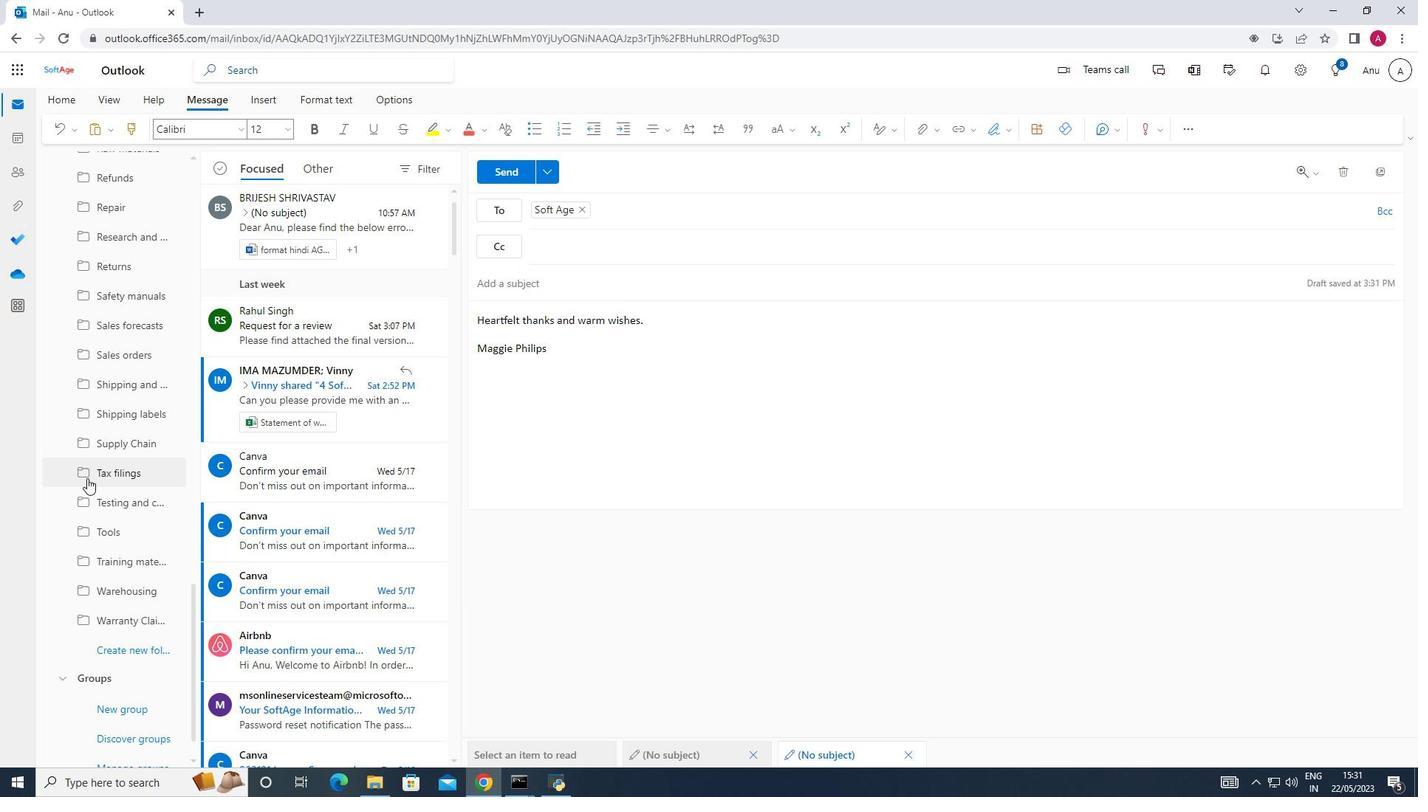 
Action: Mouse scrolled (97, 478) with delta (0, 0)
Screenshot: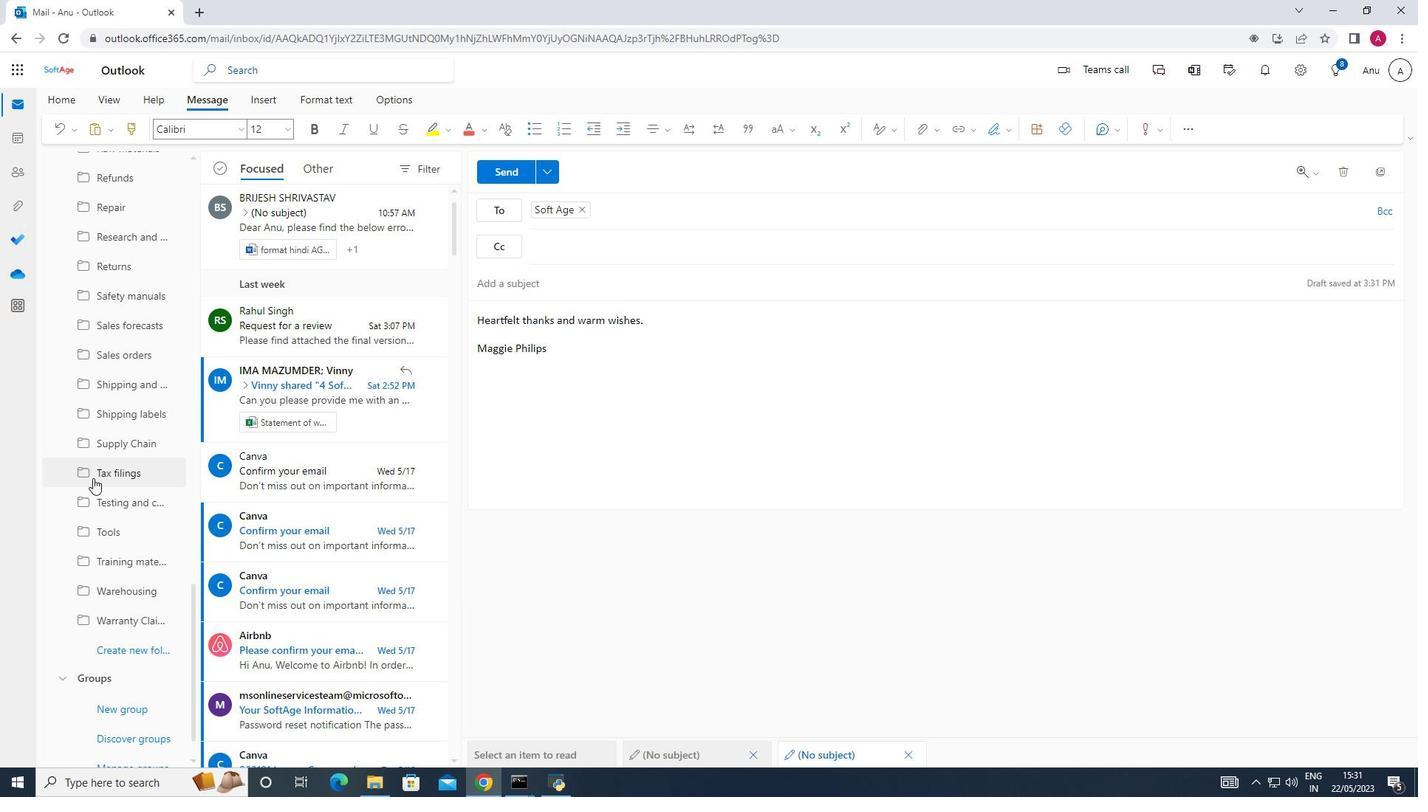 
Action: Mouse scrolled (97, 478) with delta (0, 0)
Screenshot: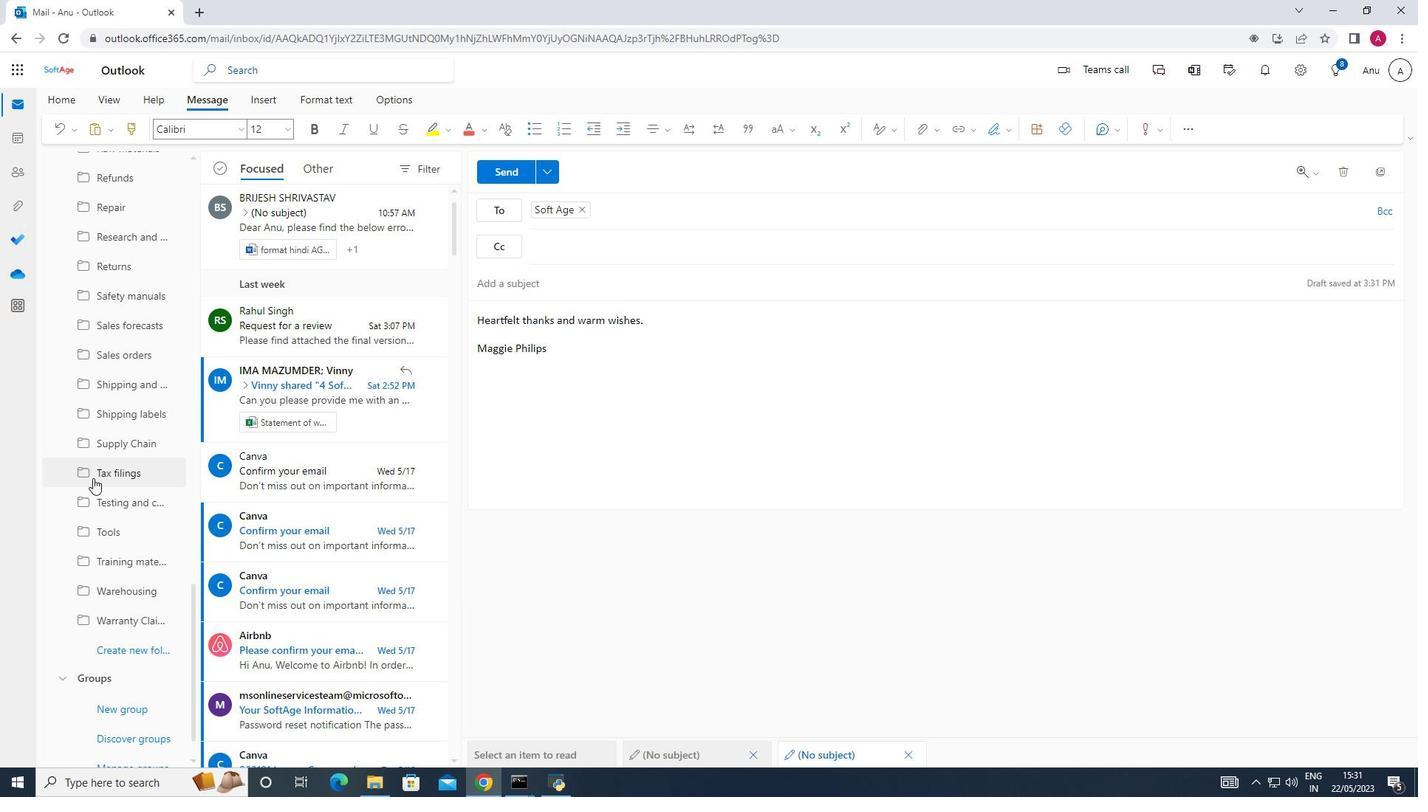 
Action: Mouse scrolled (97, 478) with delta (0, 0)
Screenshot: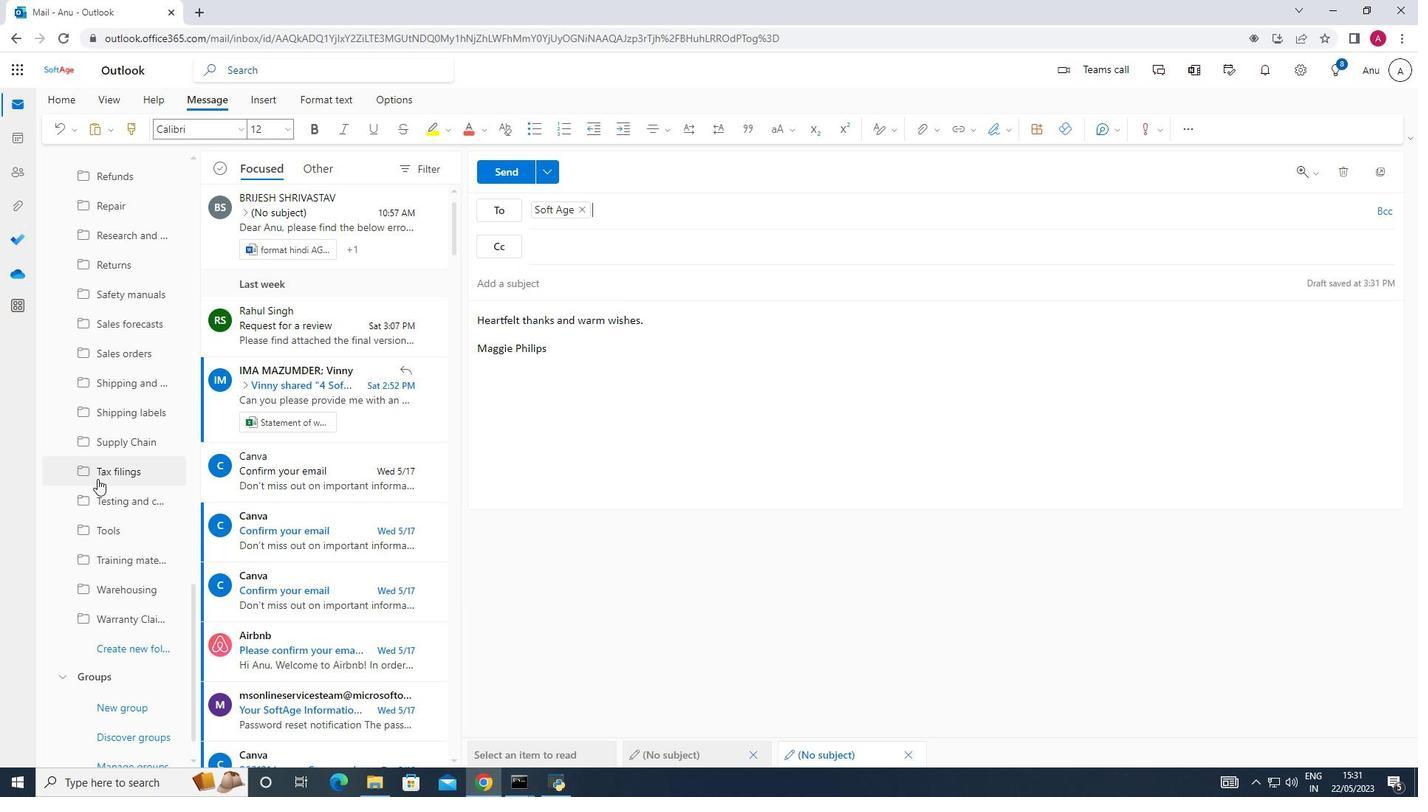 
Action: Mouse moved to (97, 480)
Screenshot: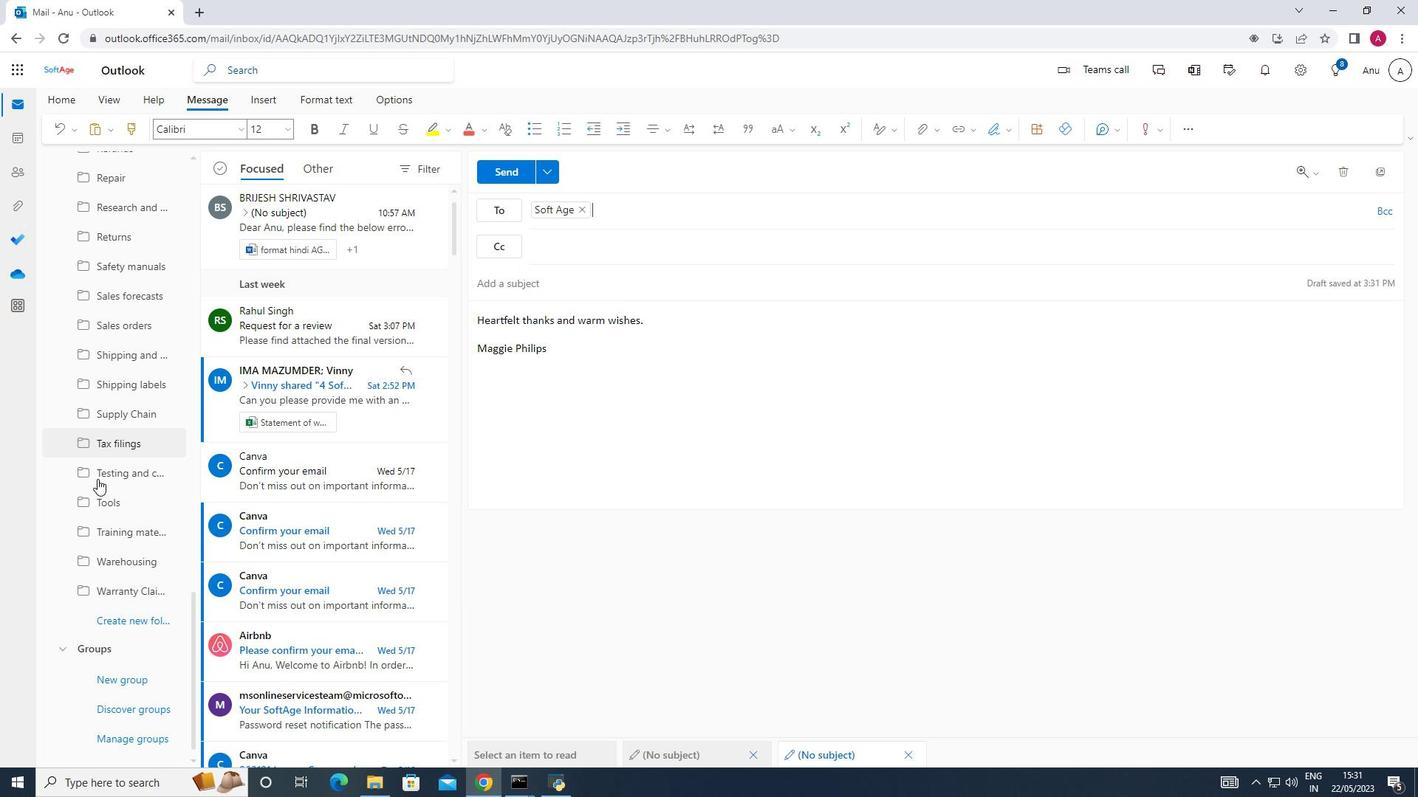 
Action: Mouse scrolled (97, 480) with delta (0, 0)
Screenshot: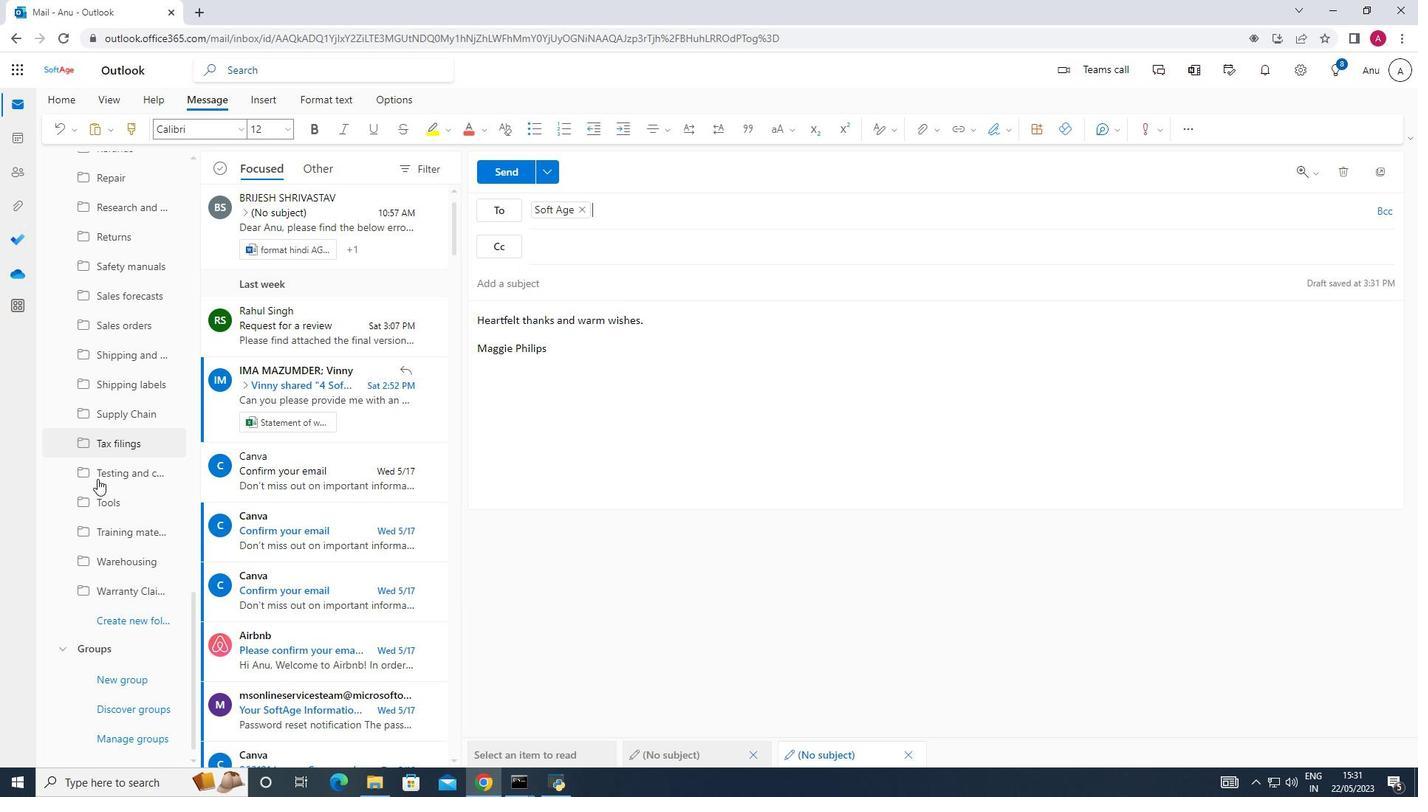 
Action: Mouse moved to (97, 480)
Screenshot: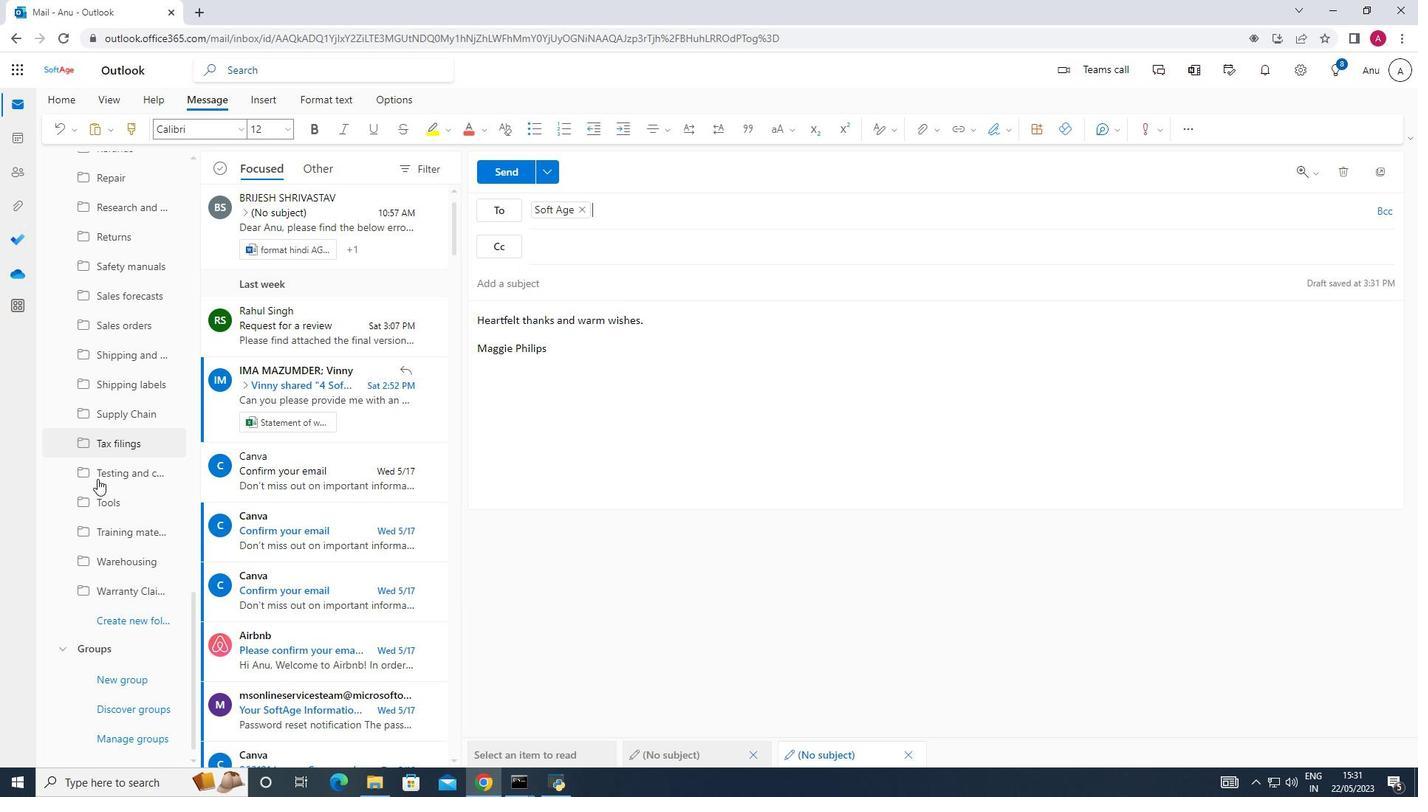 
Action: Mouse scrolled (97, 480) with delta (0, 0)
Screenshot: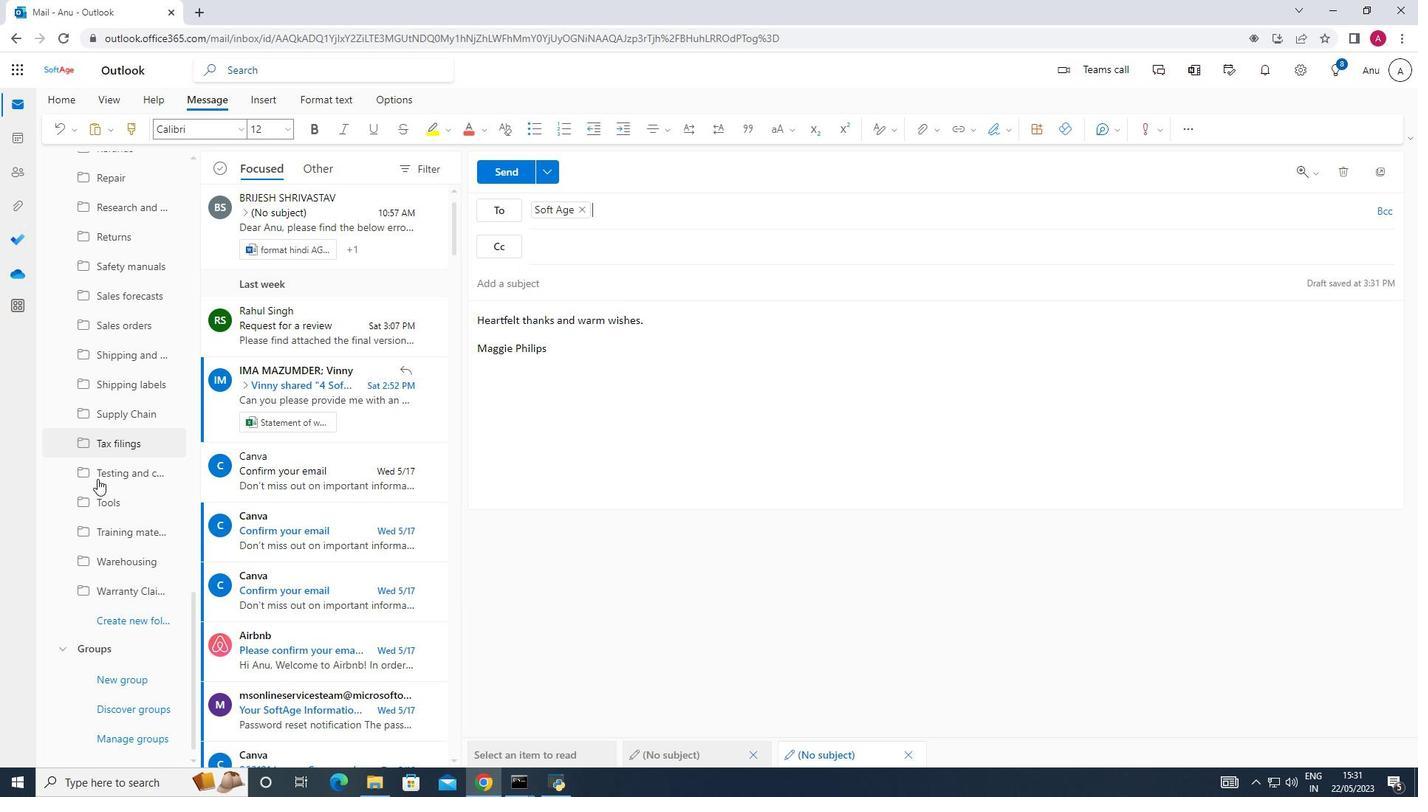 
Action: Mouse moved to (139, 625)
Screenshot: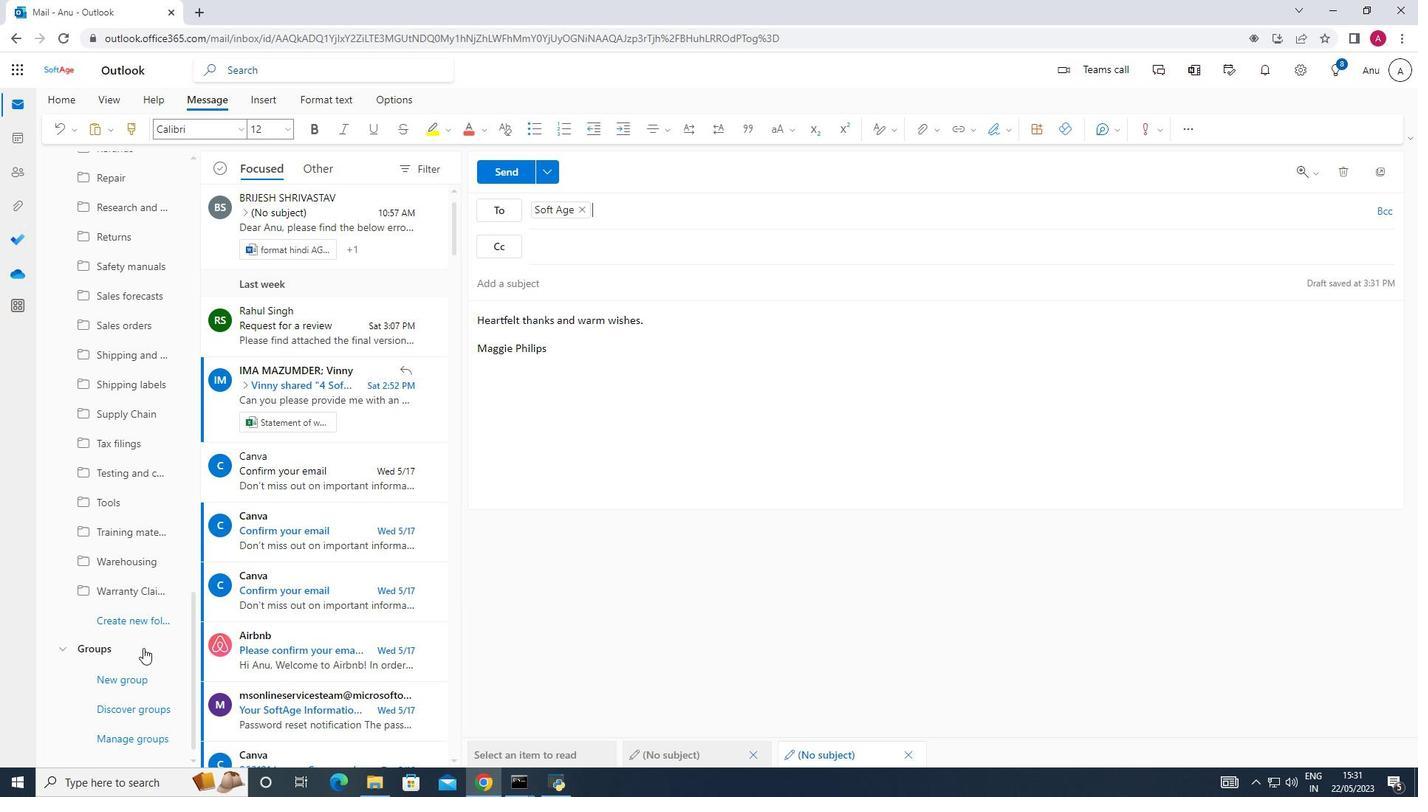 
Action: Mouse pressed left at (139, 625)
Screenshot: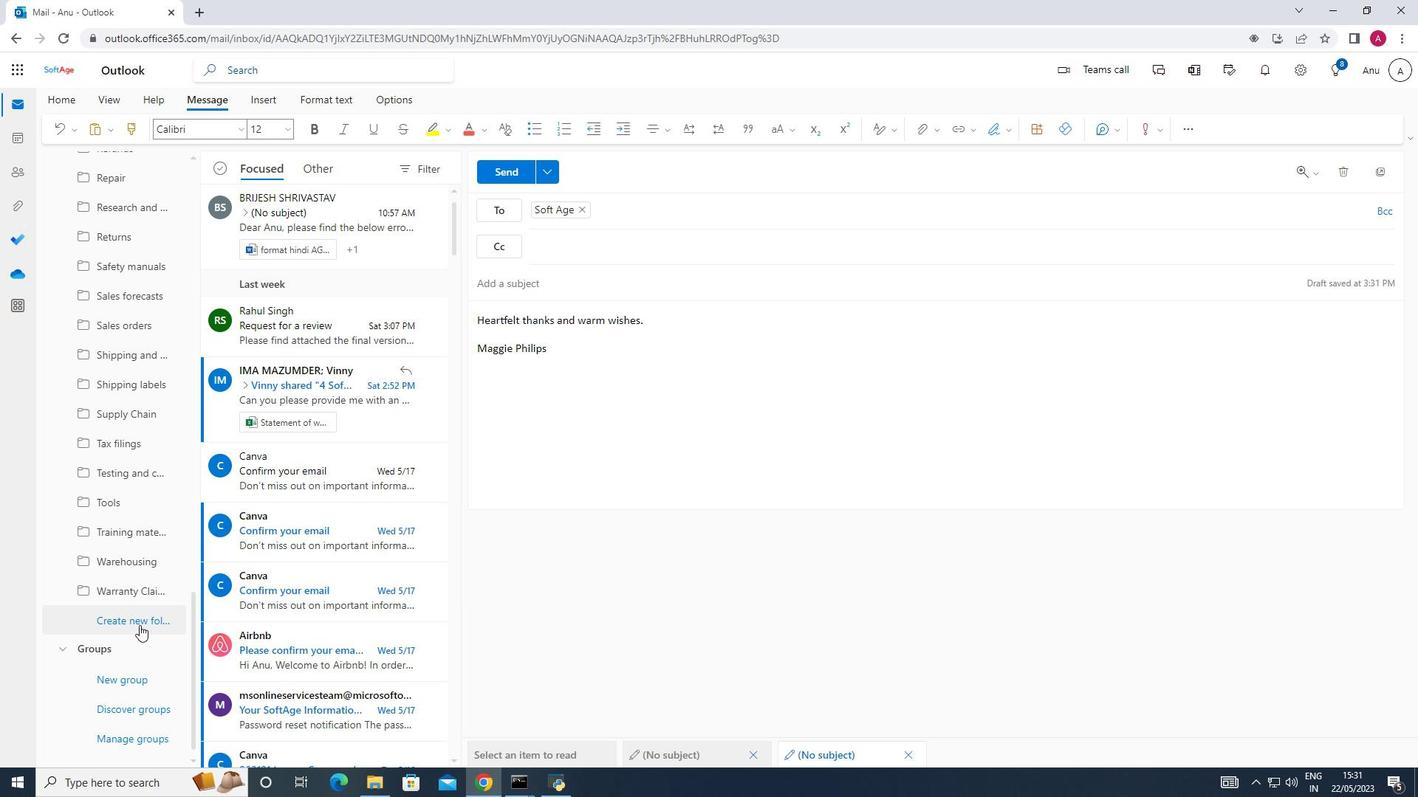 
Action: Mouse moved to (114, 617)
Screenshot: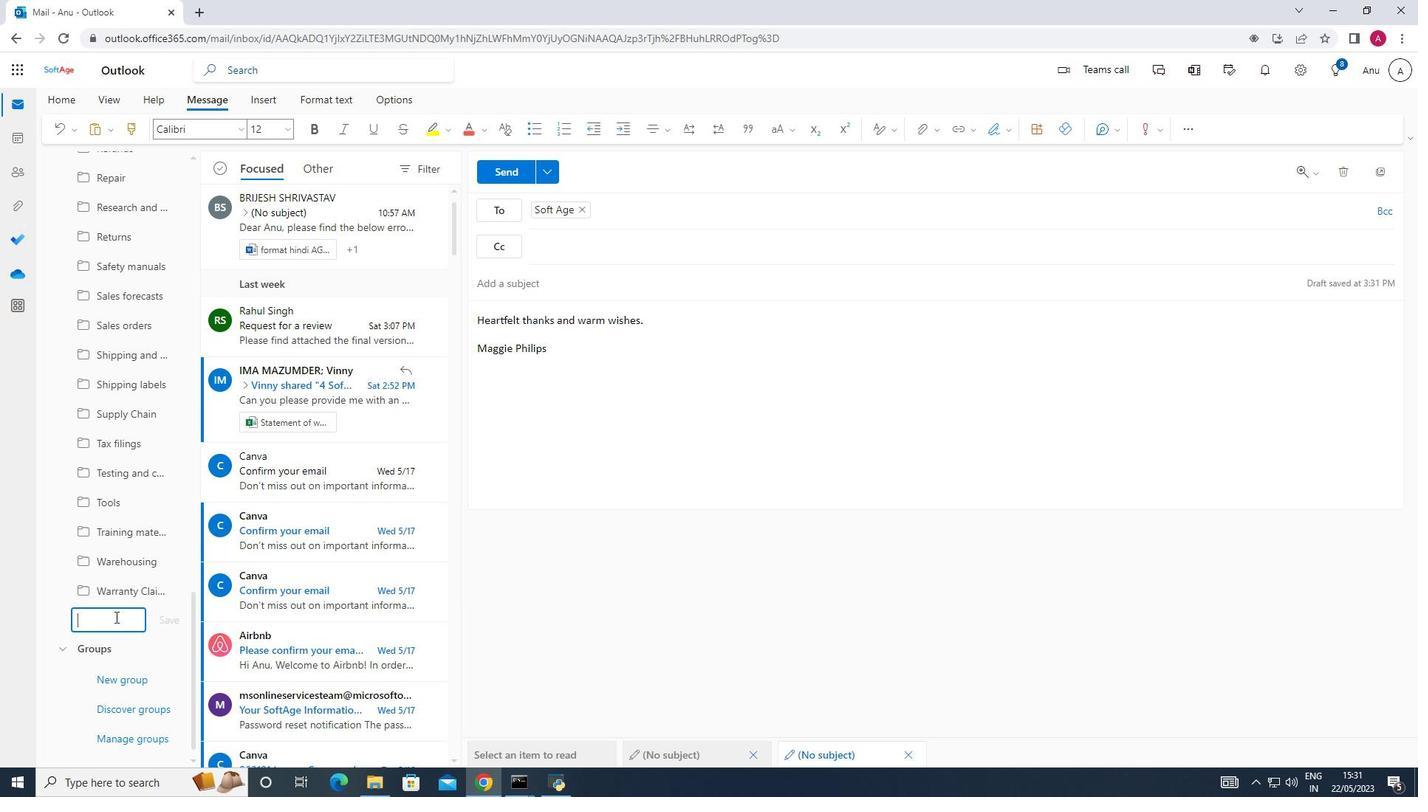 
Action: Key pressed <Key.shift_r>Mw<Key.backspace>emorand
Screenshot: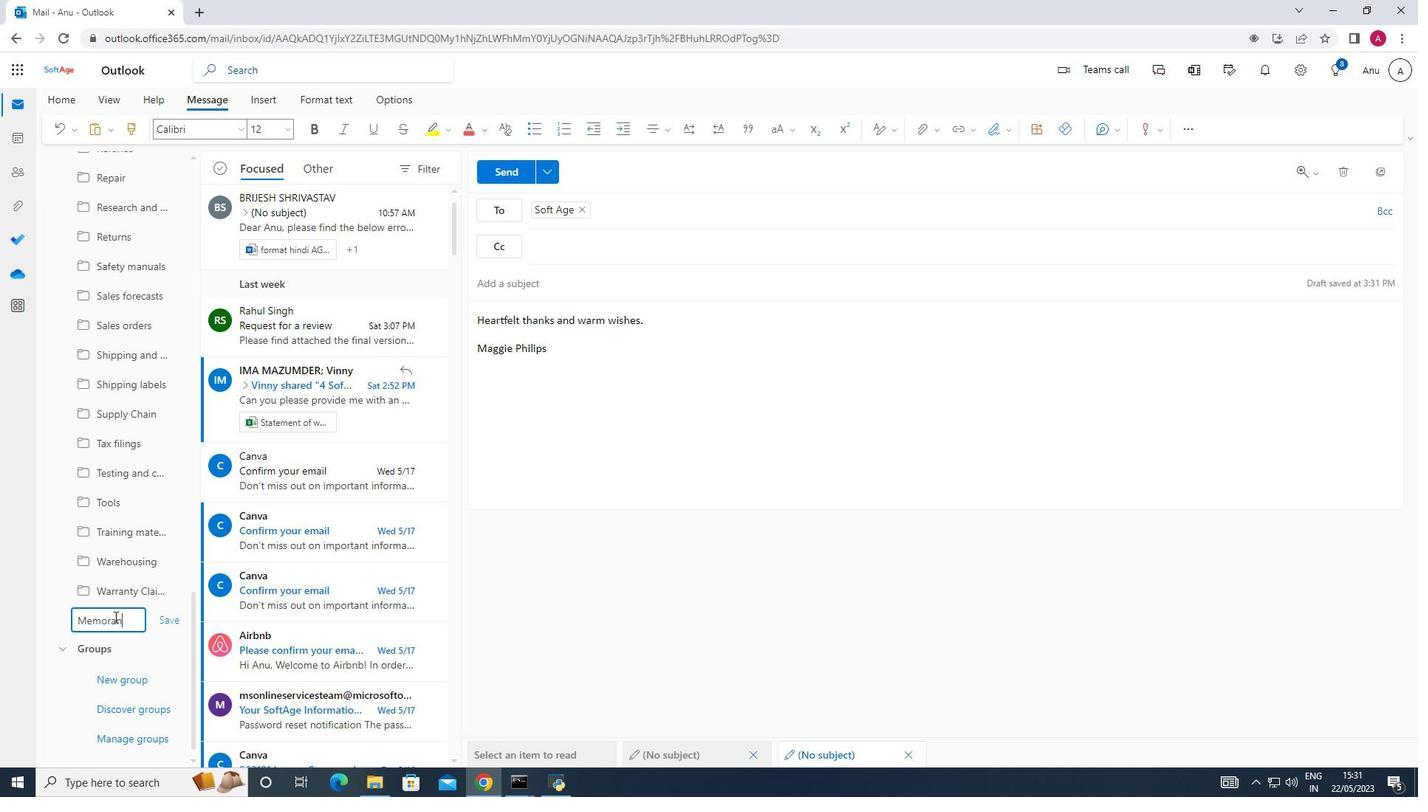 
Action: Mouse moved to (156, 620)
Screenshot: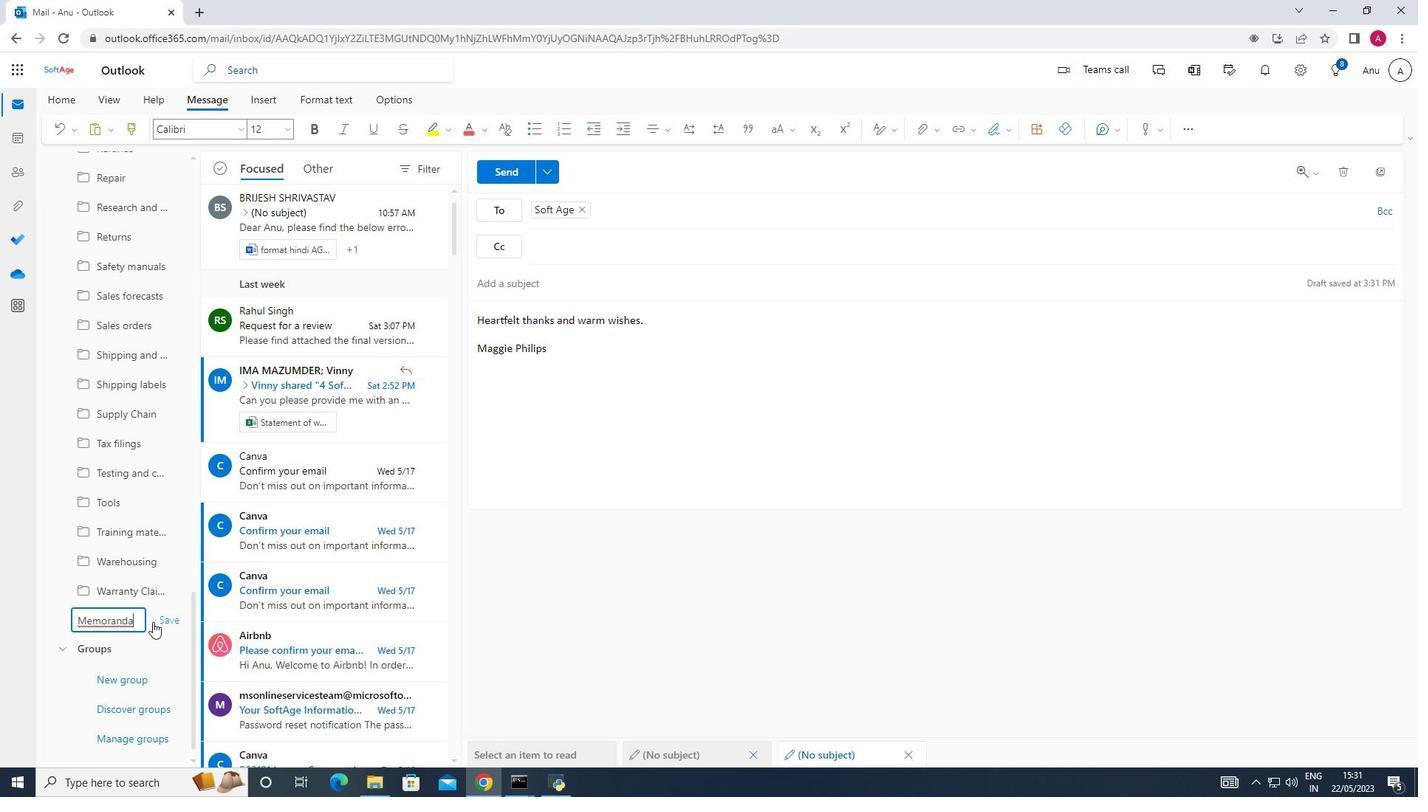 
Action: Mouse pressed left at (156, 620)
Screenshot: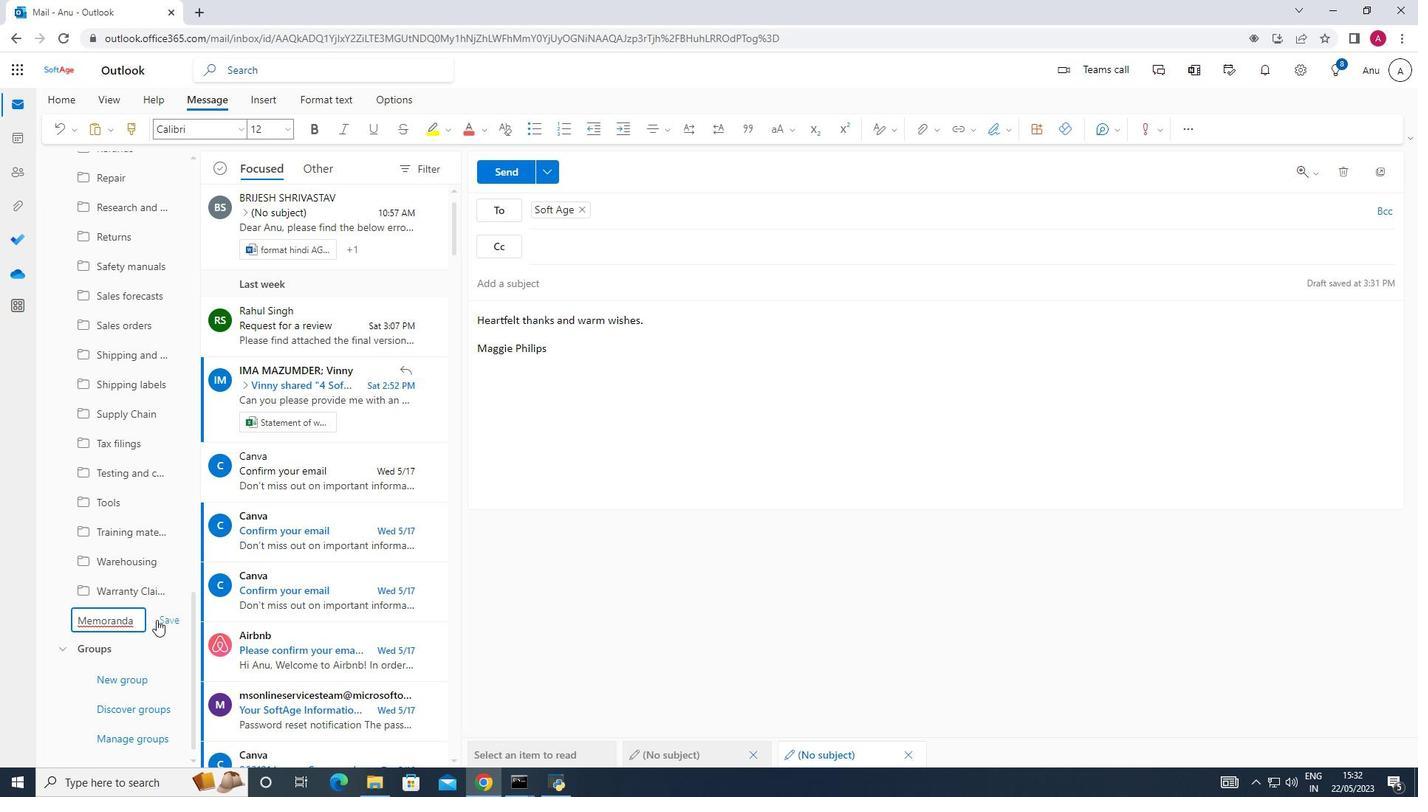 
Action: Mouse moved to (521, 171)
Screenshot: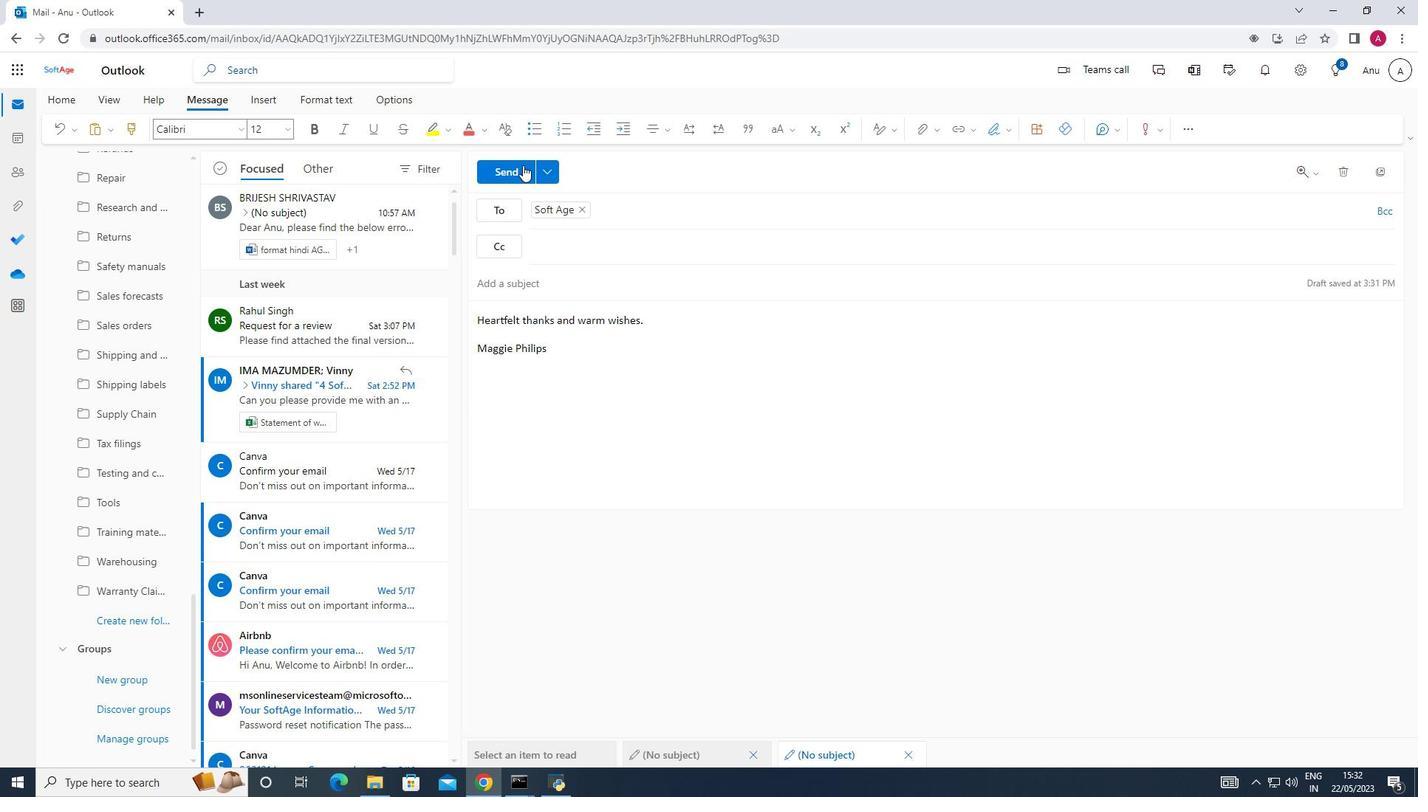 
Action: Mouse pressed left at (521, 171)
Screenshot: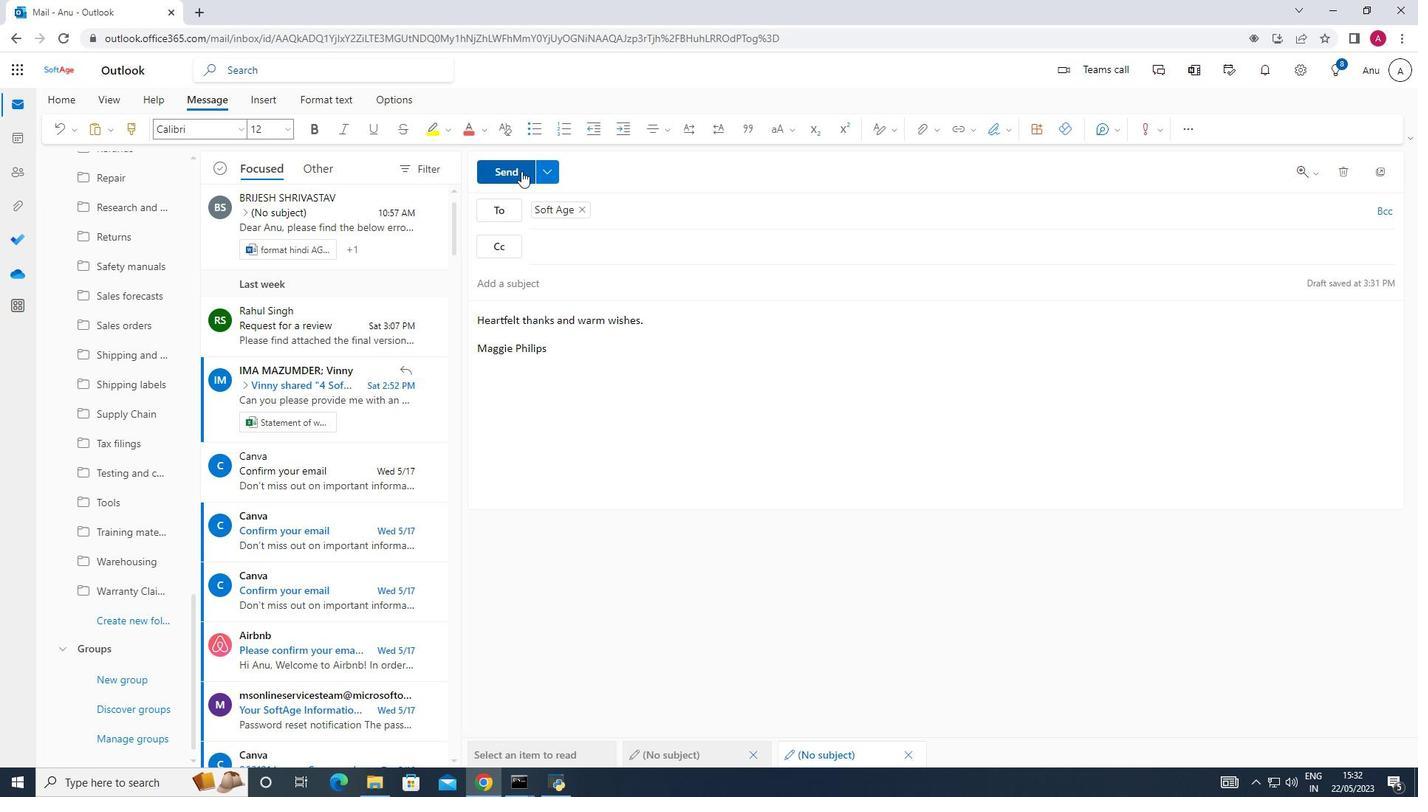 
Action: Mouse moved to (693, 443)
Screenshot: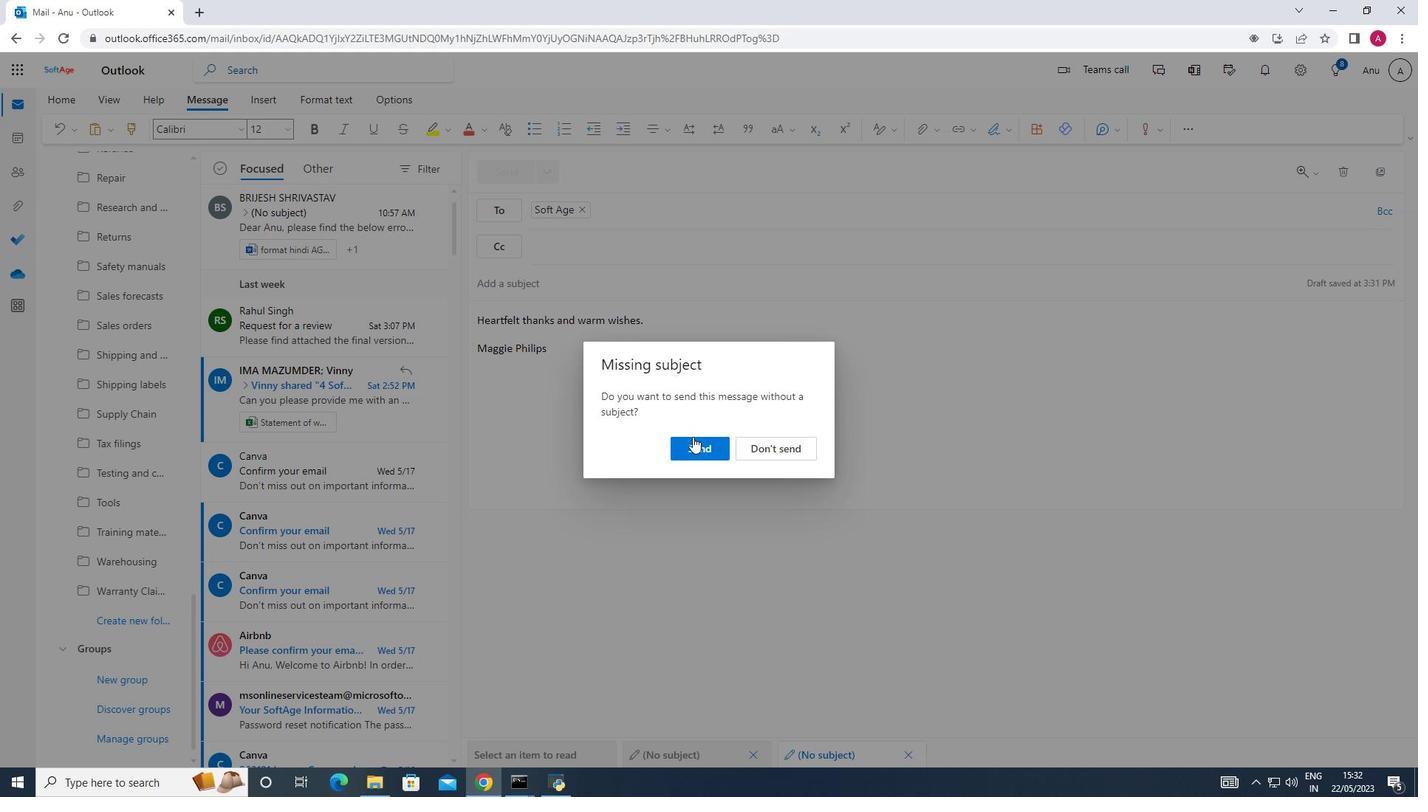 
Action: Mouse pressed left at (693, 443)
Screenshot: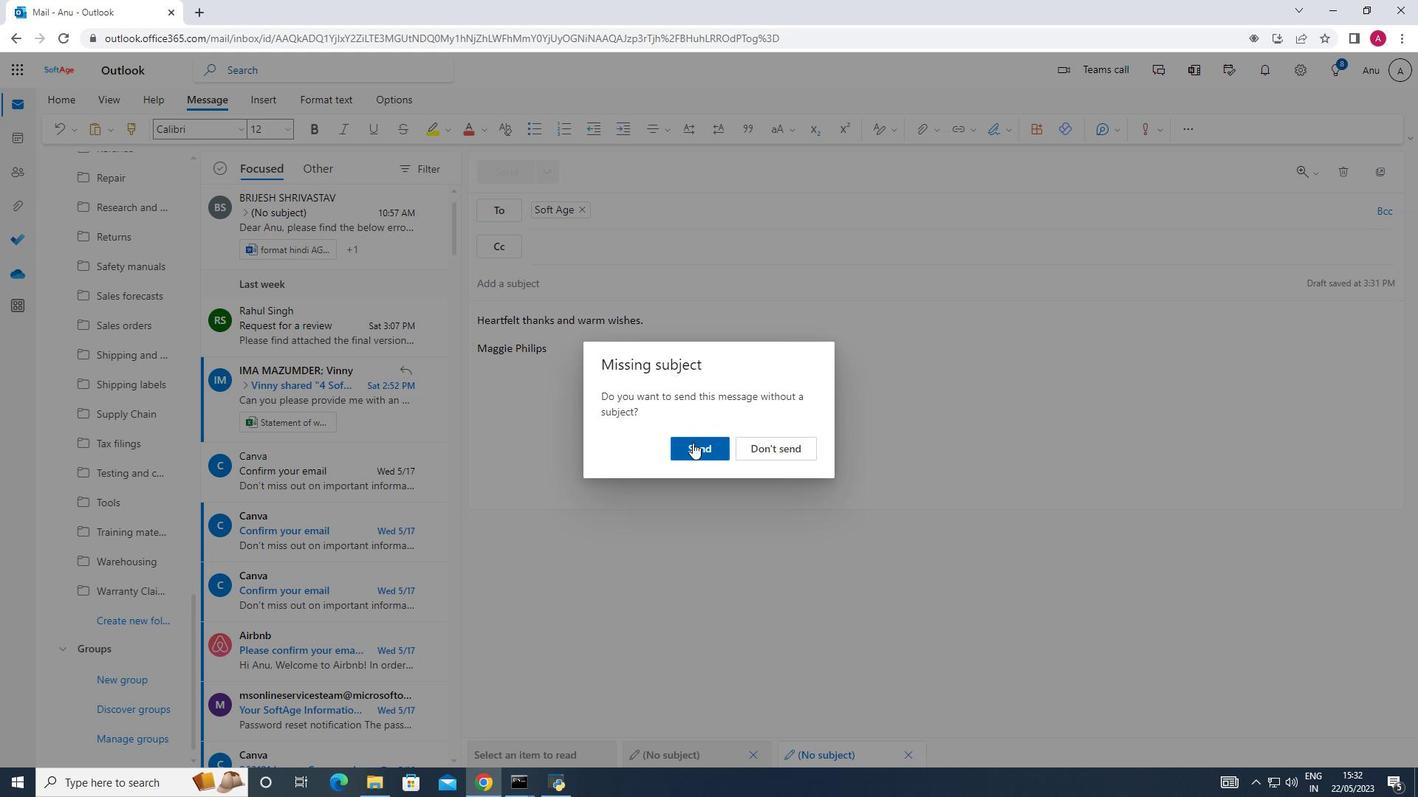 
Action: Mouse moved to (703, 456)
Screenshot: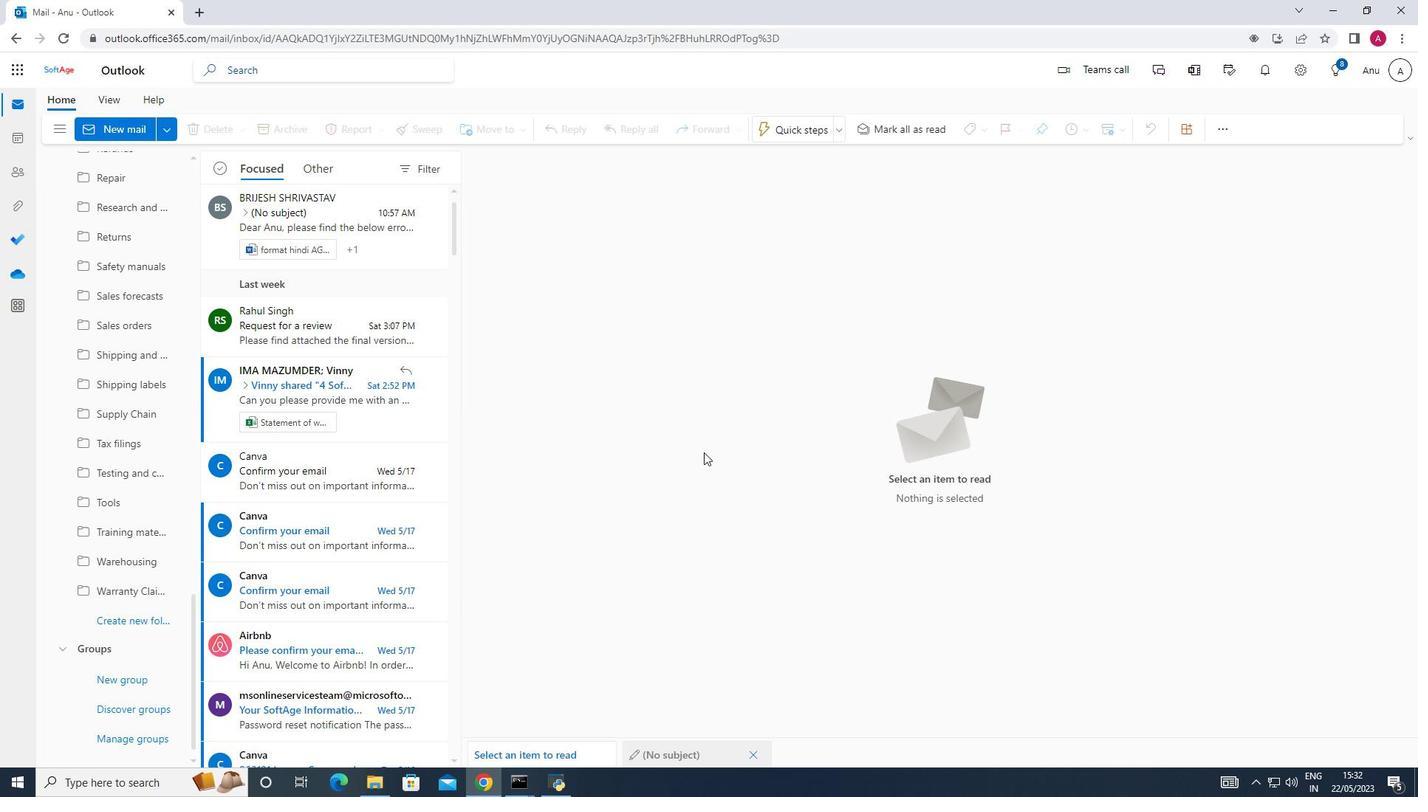 
